 Task: Create in the project BuildTech in Backlog an issue 'Develop a new tool for automated testing of web application accessibility and compliance with web standards', assign it to team member softage.3@softage.net and change the status to IN PROGRESS. Create in the project BuildTech in Backlog an issue 'Upgrade the content delivery and caching mechanisms of a web application to improve content delivery speed and reliability', assign it to team member softage.4@softage.net and change the status to IN PROGRESS
Action: Mouse moved to (216, 56)
Screenshot: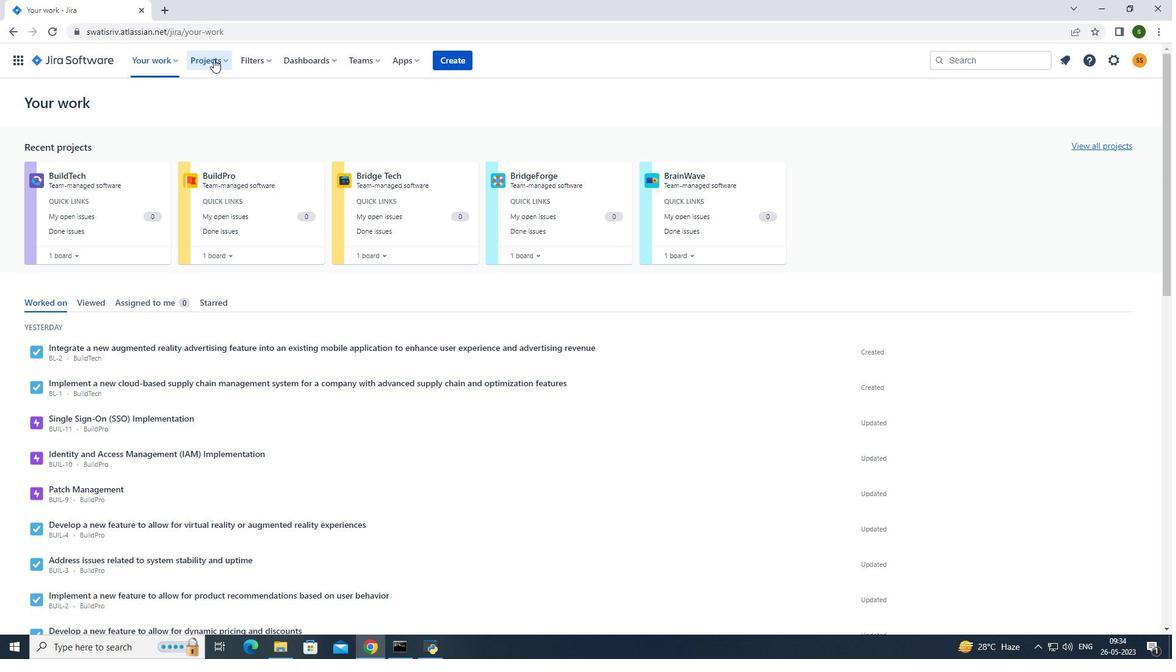 
Action: Mouse pressed left at (216, 56)
Screenshot: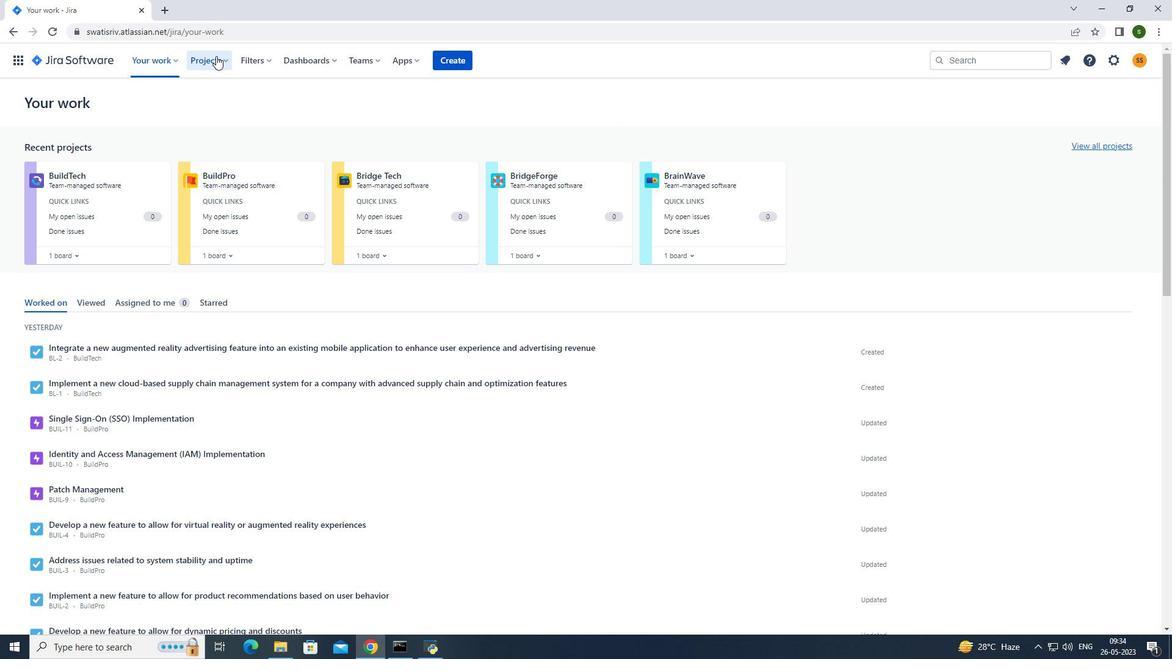 
Action: Mouse moved to (265, 116)
Screenshot: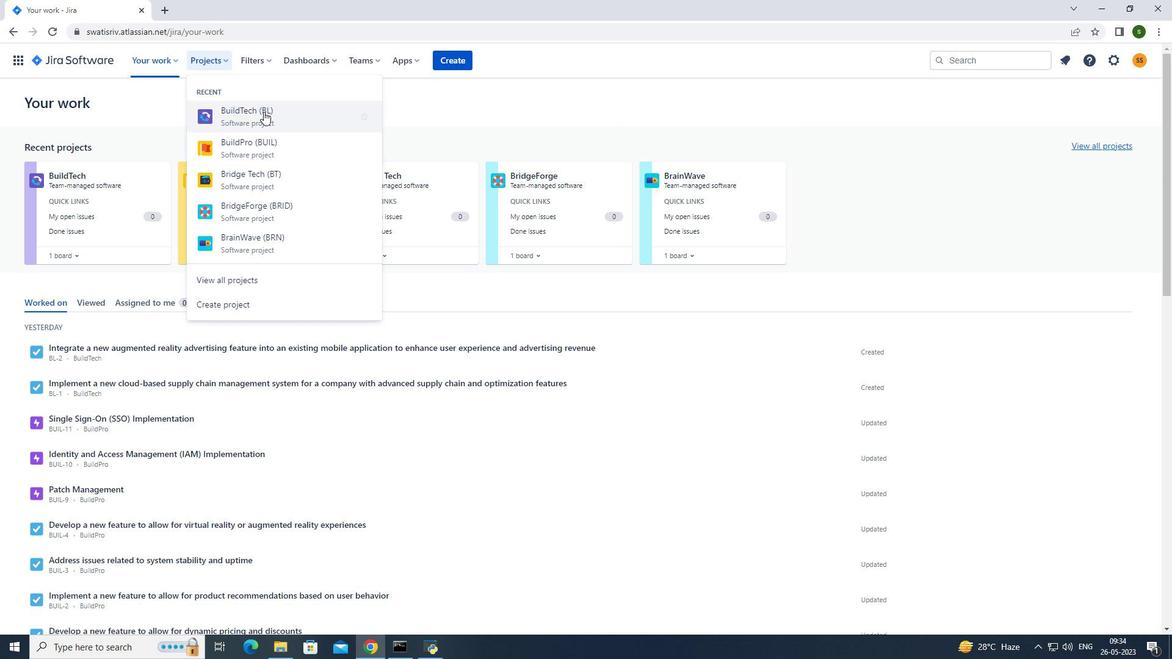 
Action: Mouse pressed left at (265, 116)
Screenshot: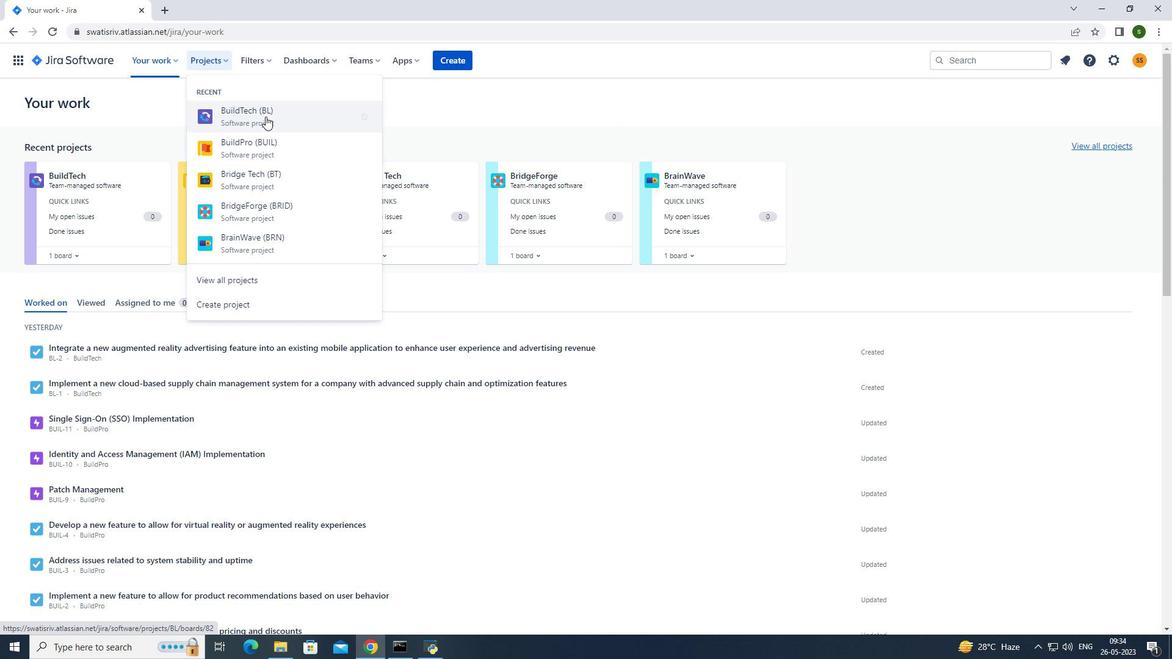 
Action: Mouse moved to (100, 189)
Screenshot: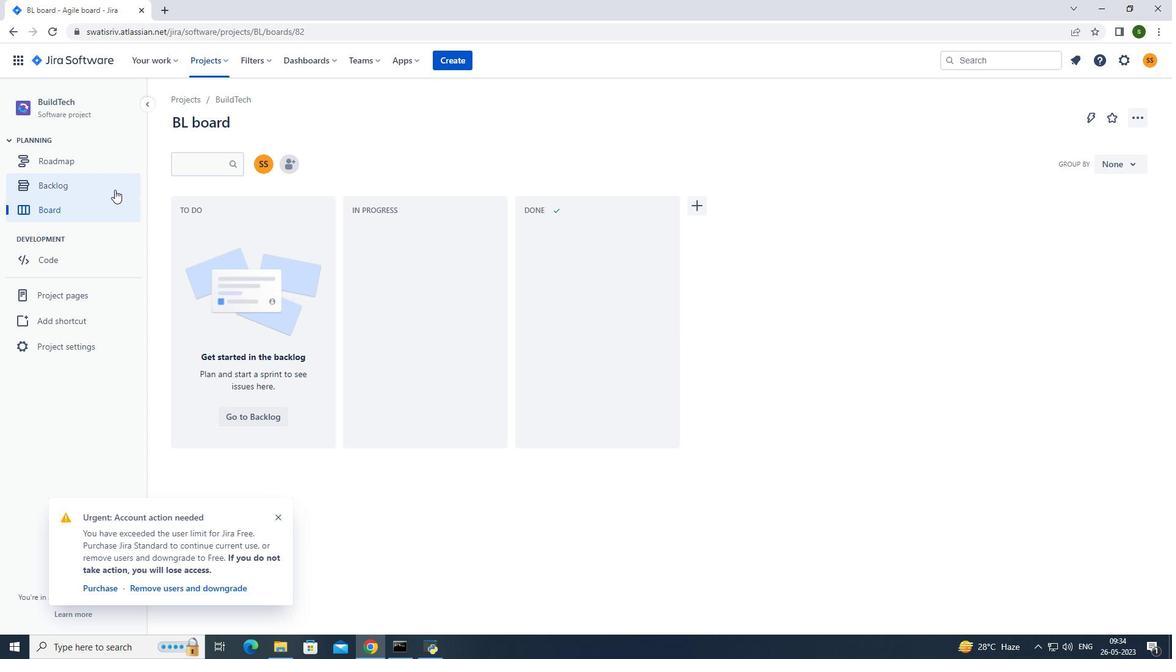 
Action: Mouse pressed left at (100, 189)
Screenshot: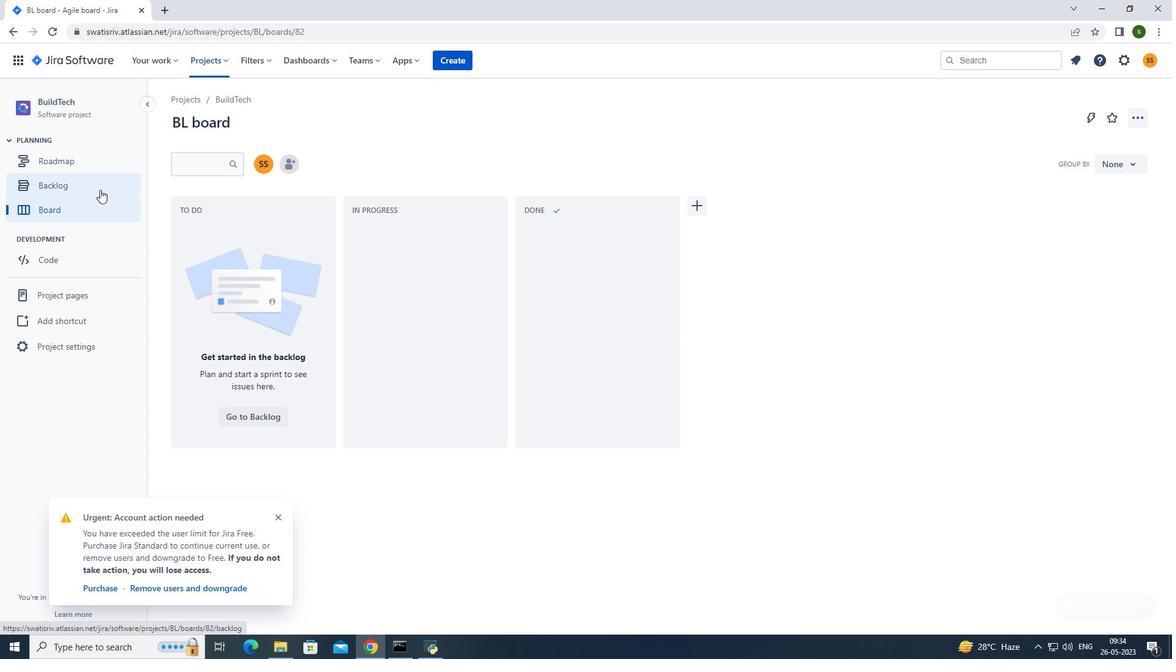 
Action: Mouse moved to (279, 516)
Screenshot: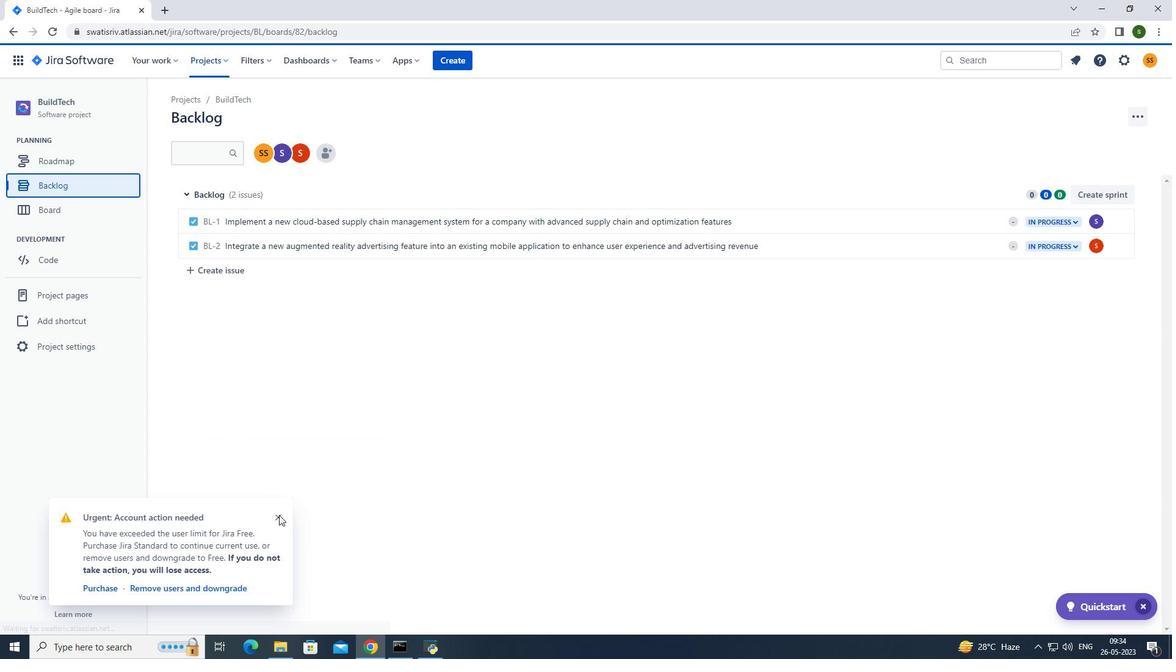 
Action: Mouse pressed left at (279, 516)
Screenshot: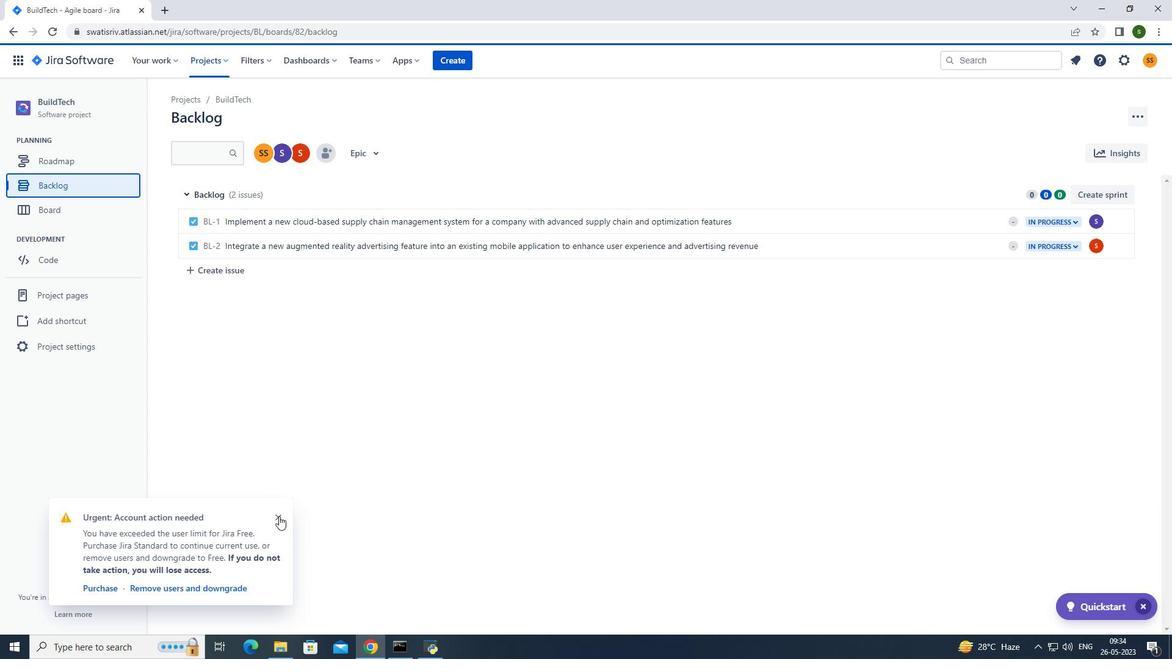
Action: Mouse moved to (235, 273)
Screenshot: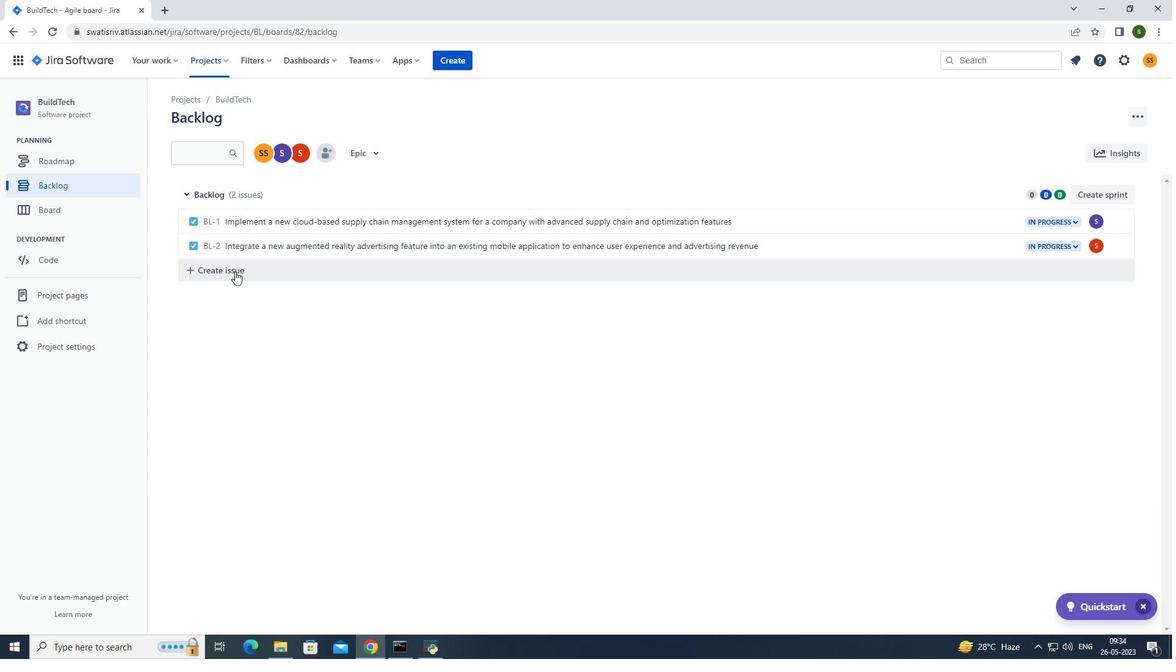 
Action: Mouse pressed left at (235, 273)
Screenshot: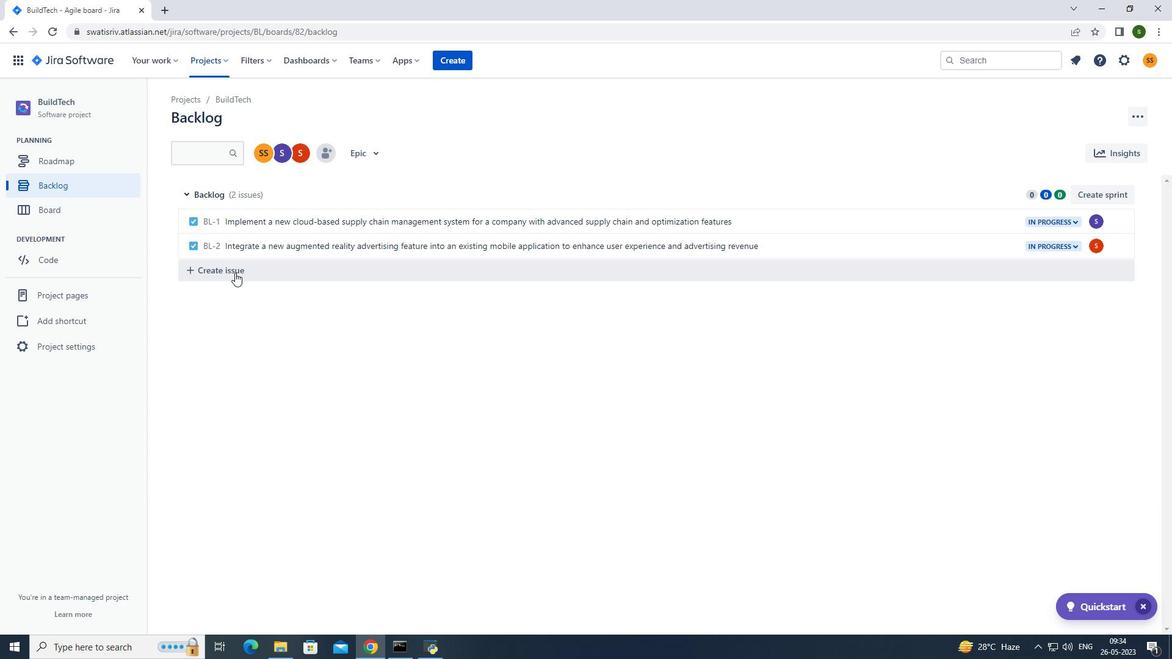 
Action: Mouse moved to (258, 268)
Screenshot: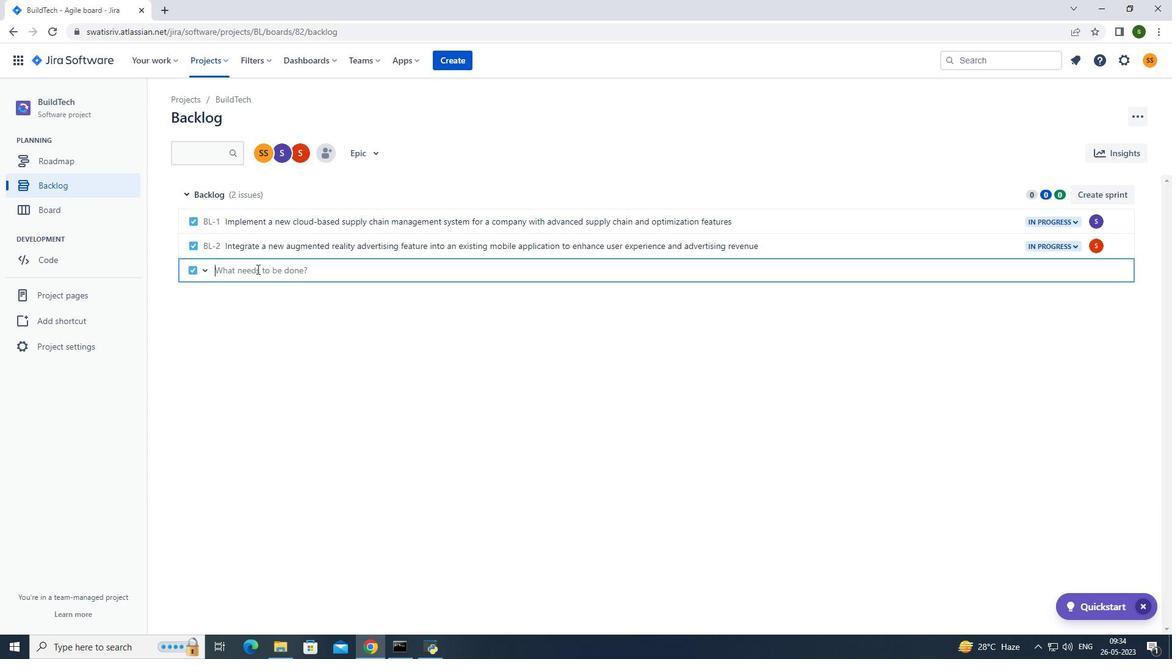 
Action: Key pressed <Key.caps_lock>D<Key.caps_lock>evelop<Key.space>a<Key.space>new<Key.space>tool<Key.space>foor<Key.backspace><Key.backspace>r<Key.space>automated<Key.space>testing<Key.space>of<Key.space>web<Key.space>application<Key.space>accessibility<Key.space>and<Key.space>compliance<Key.space>with<Key.space>web<Key.space>standards<Key.enter>
Screenshot: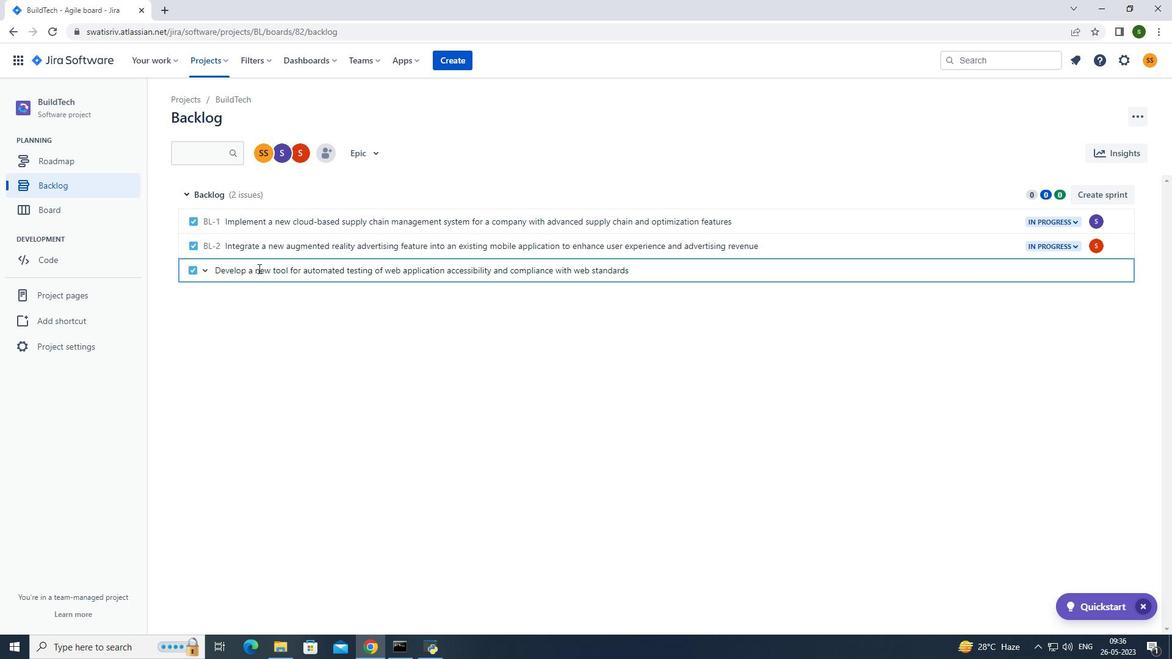 
Action: Mouse moved to (1097, 269)
Screenshot: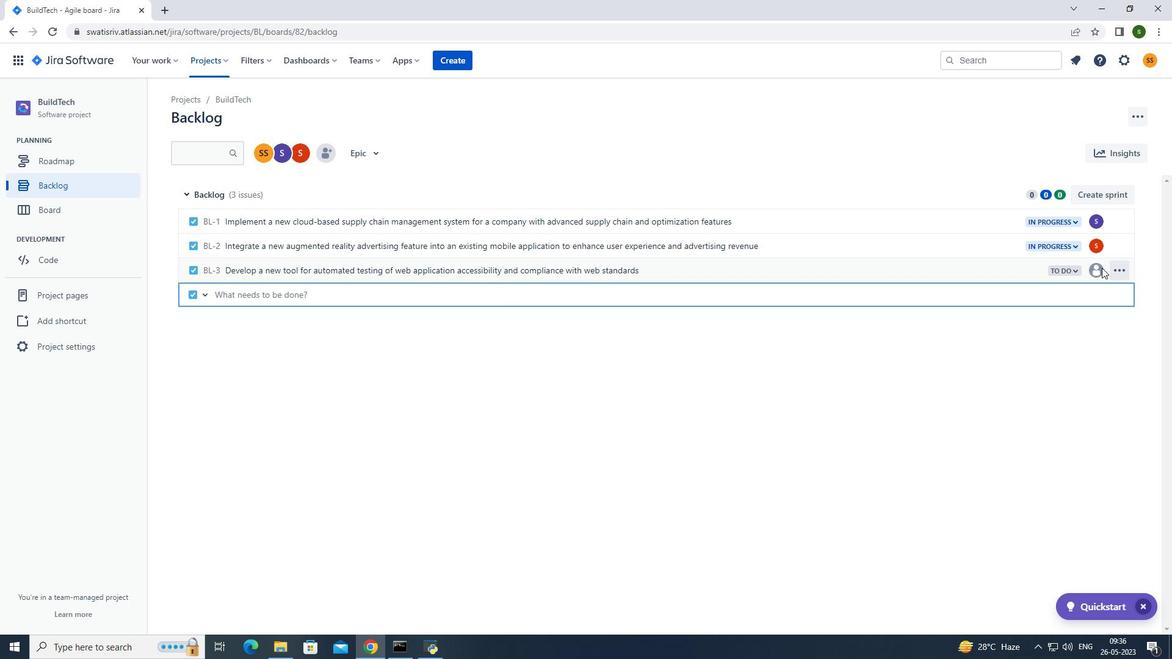 
Action: Mouse pressed left at (1097, 269)
Screenshot: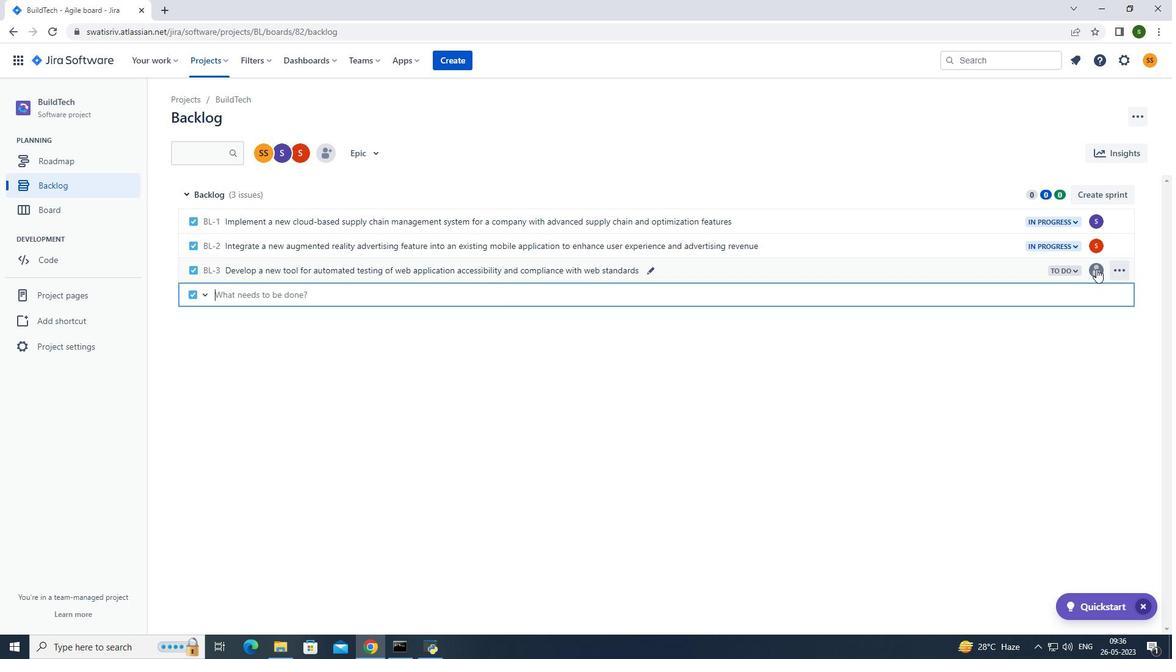 
Action: Mouse moved to (1026, 296)
Screenshot: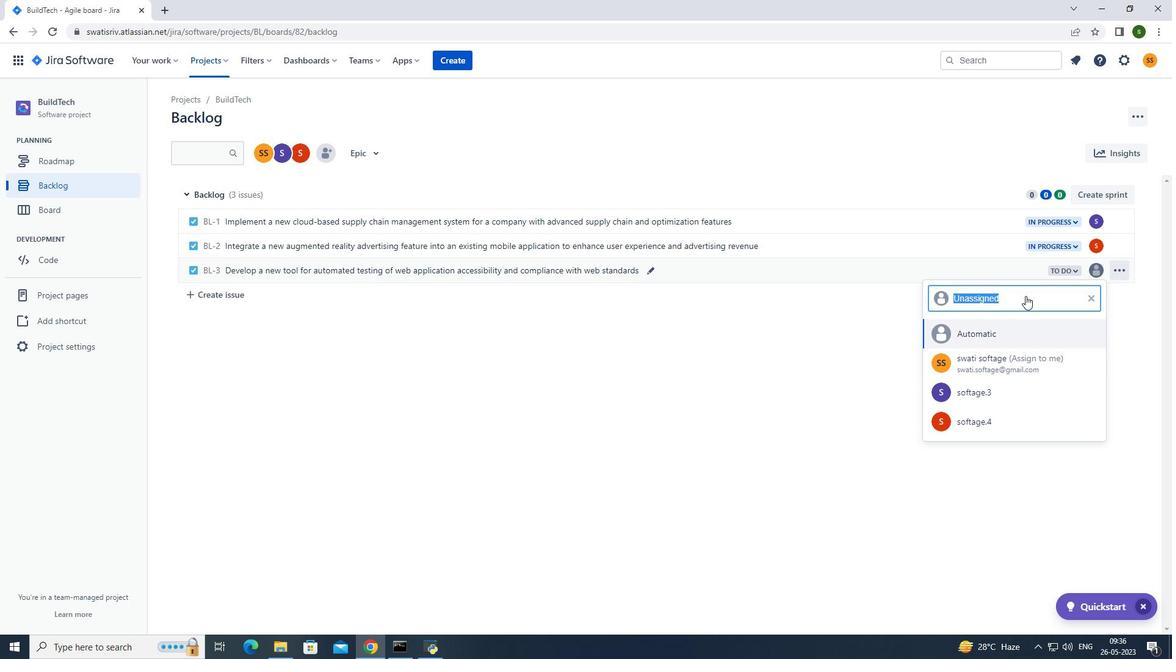 
Action: Key pressed softage.3<Key.shift>@softage.net
Screenshot: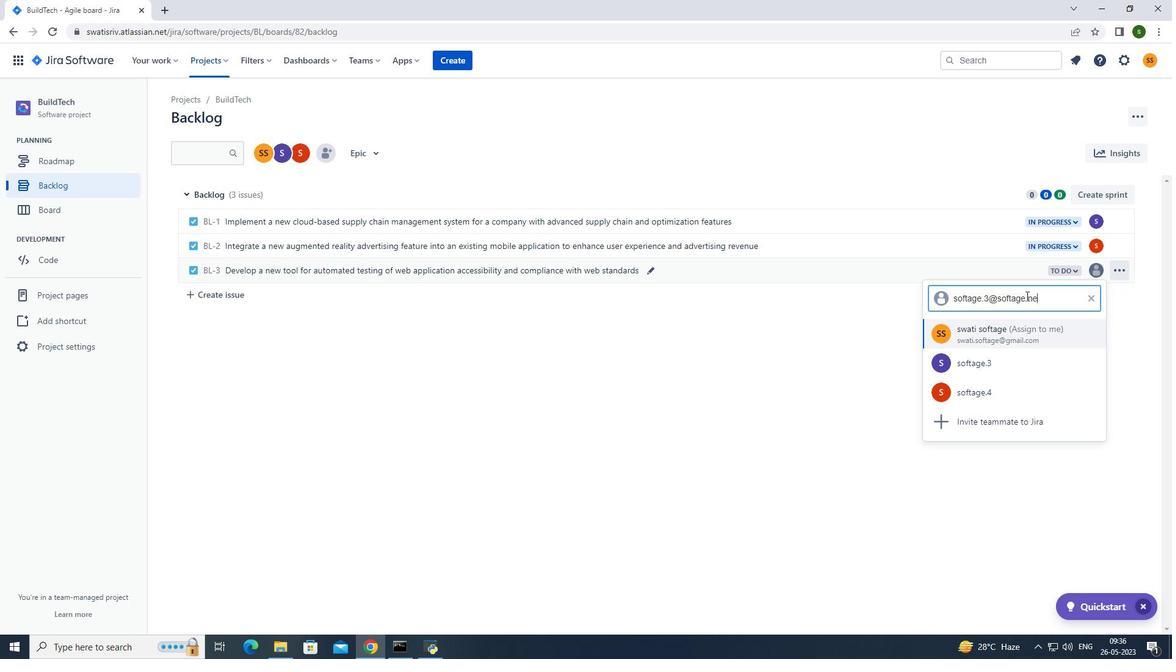 
Action: Mouse moved to (1023, 328)
Screenshot: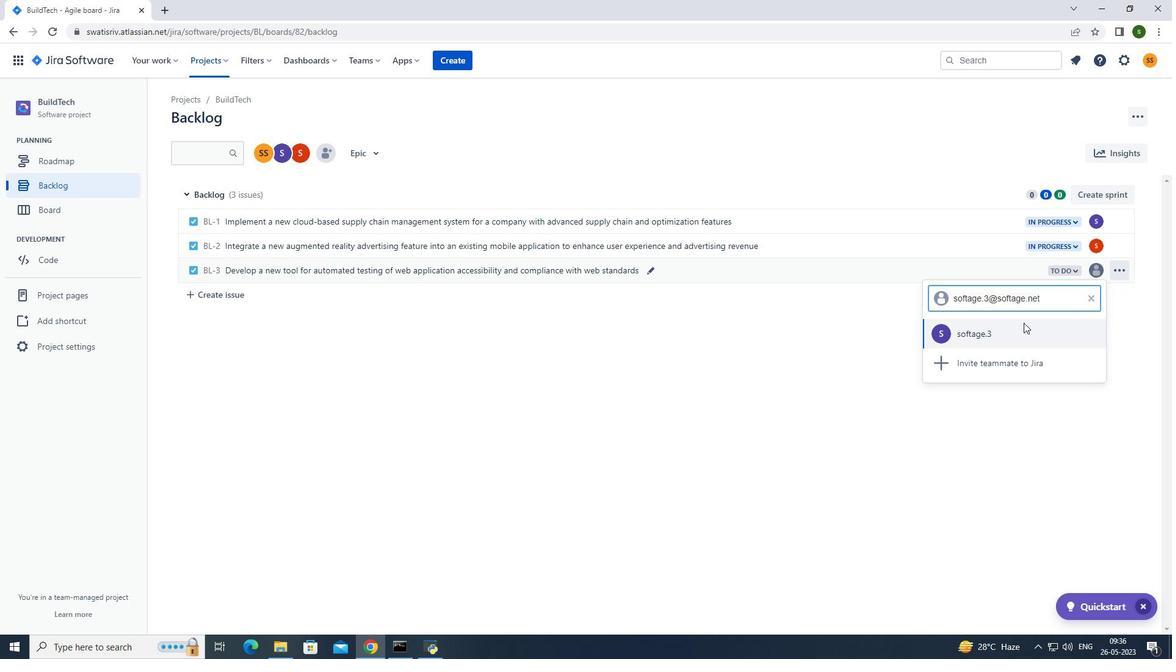 
Action: Mouse pressed left at (1023, 328)
Screenshot: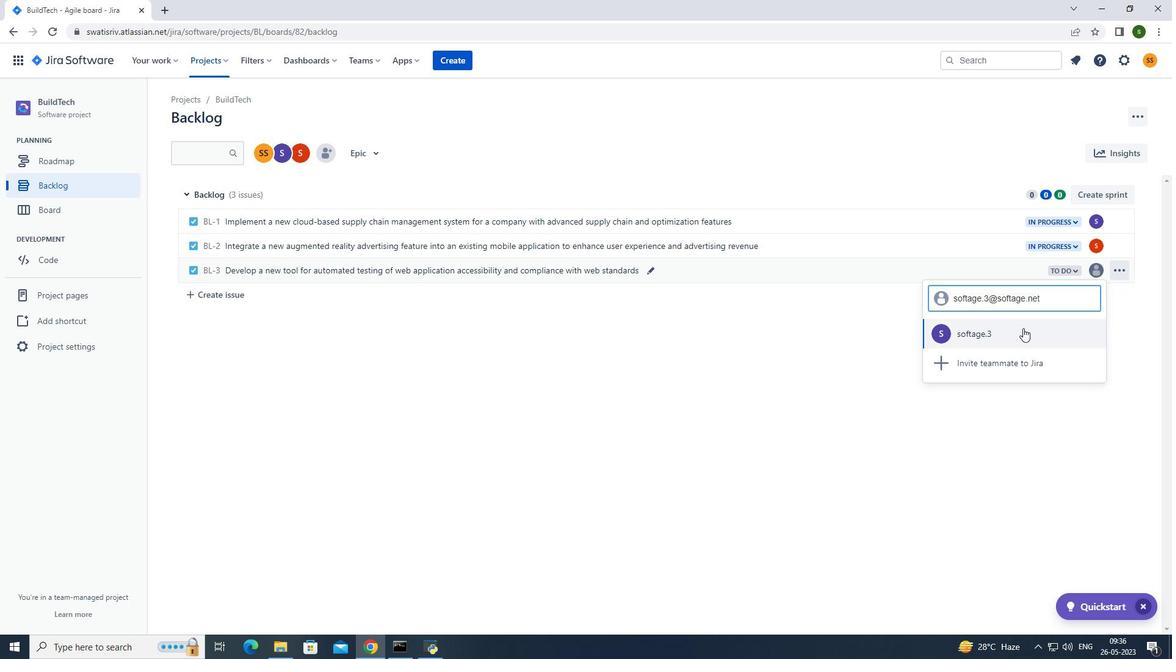 
Action: Mouse moved to (1069, 266)
Screenshot: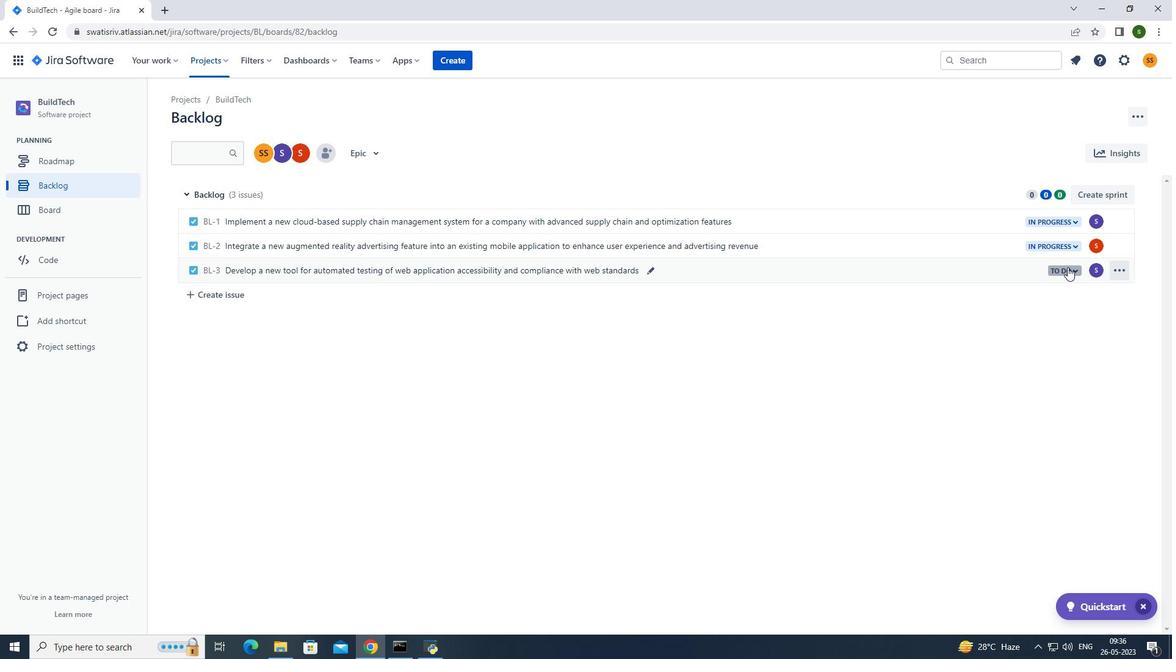 
Action: Mouse pressed left at (1069, 266)
Screenshot: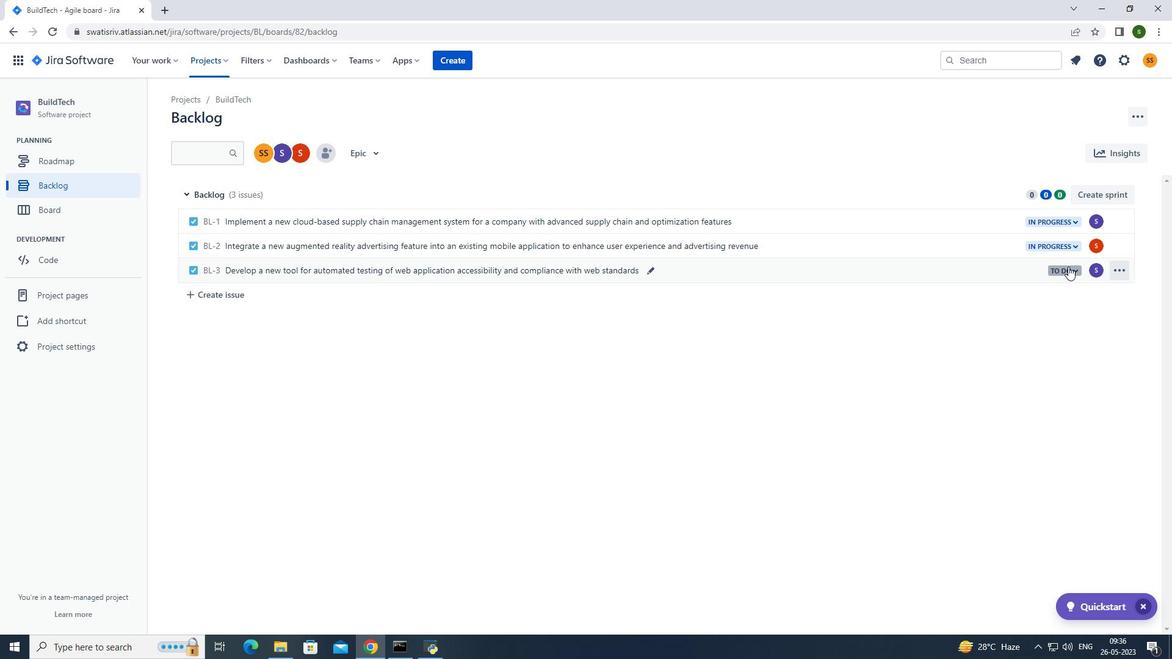 
Action: Mouse moved to (1016, 291)
Screenshot: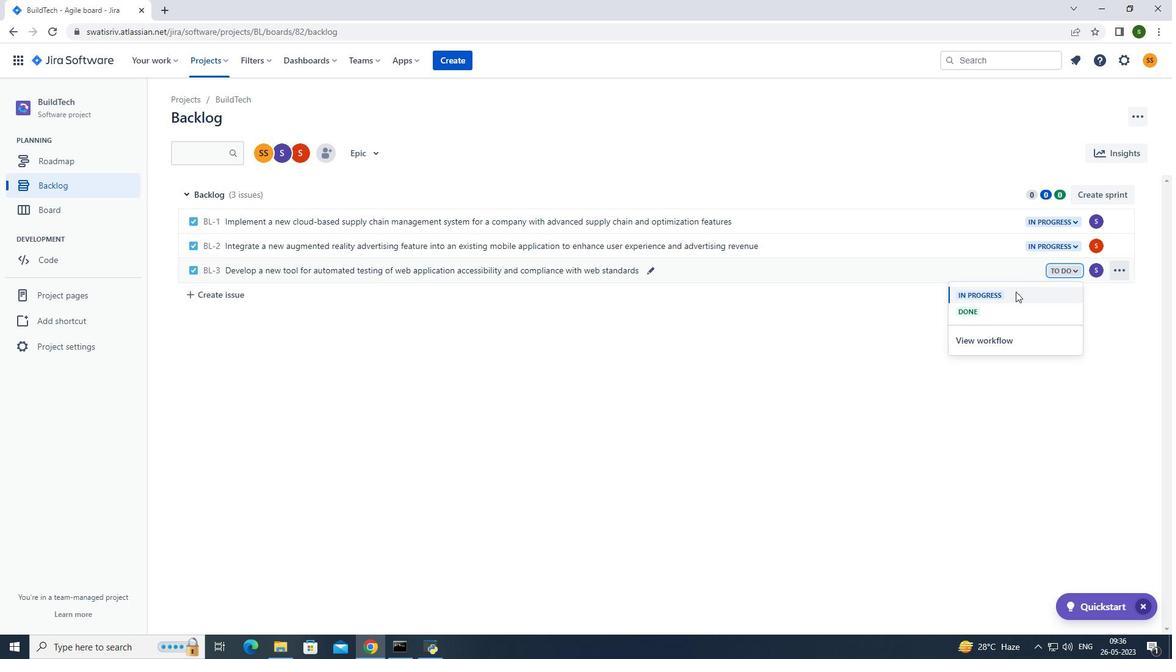 
Action: Mouse pressed left at (1016, 291)
Screenshot: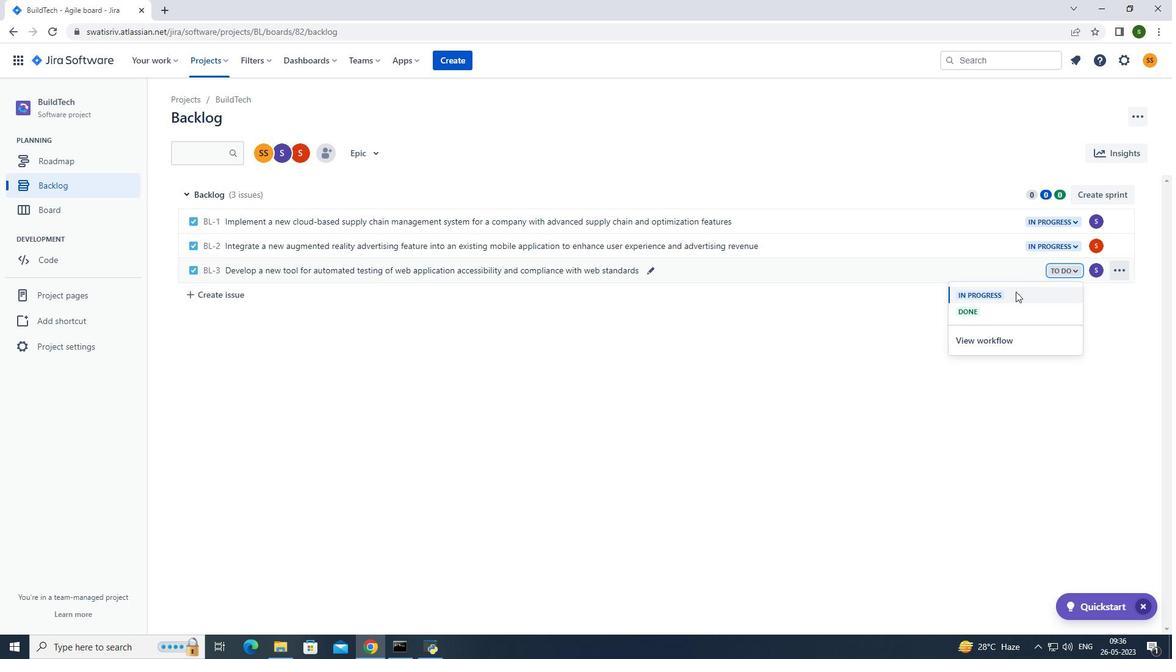 
Action: Mouse moved to (228, 62)
Screenshot: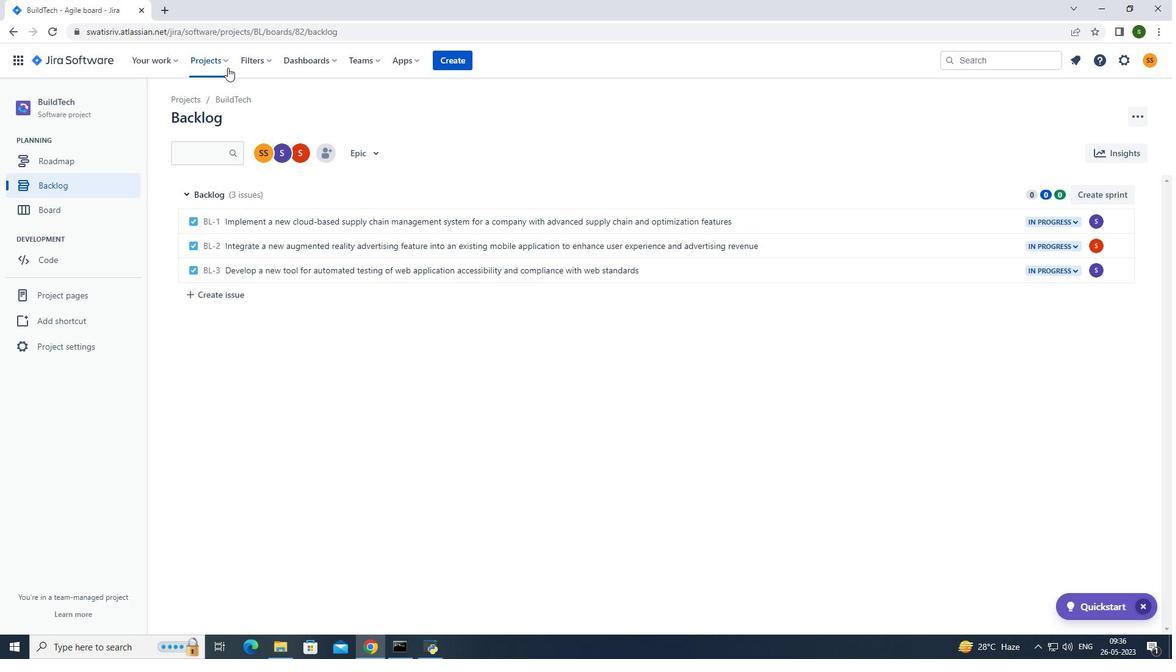 
Action: Mouse pressed left at (228, 62)
Screenshot: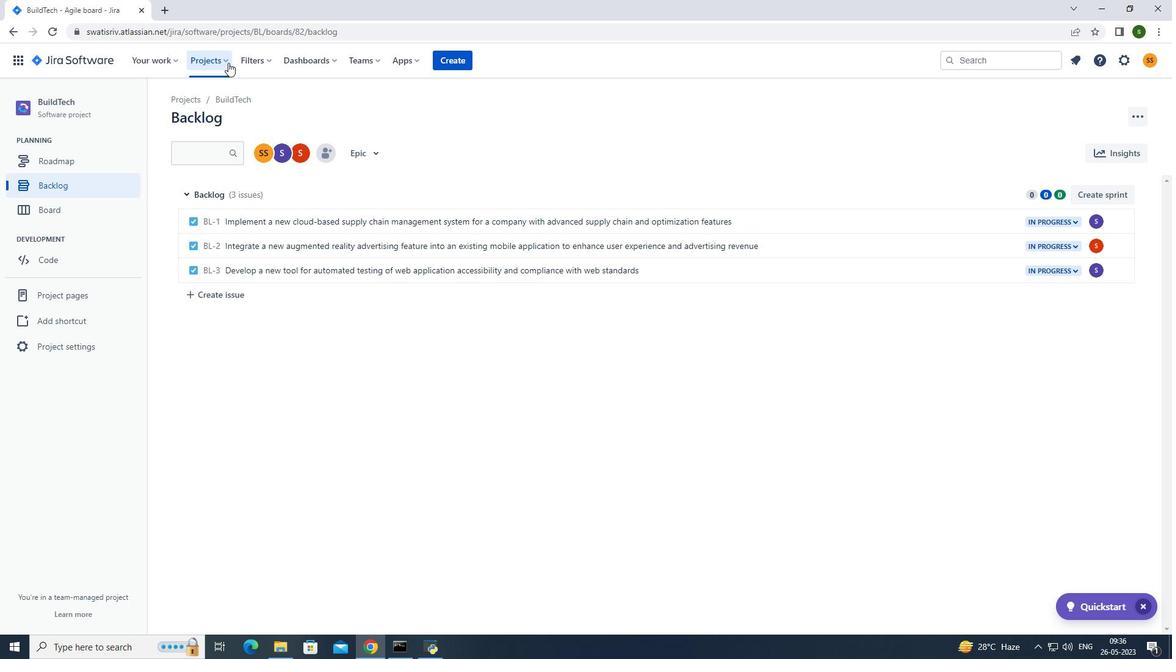 
Action: Mouse moved to (238, 119)
Screenshot: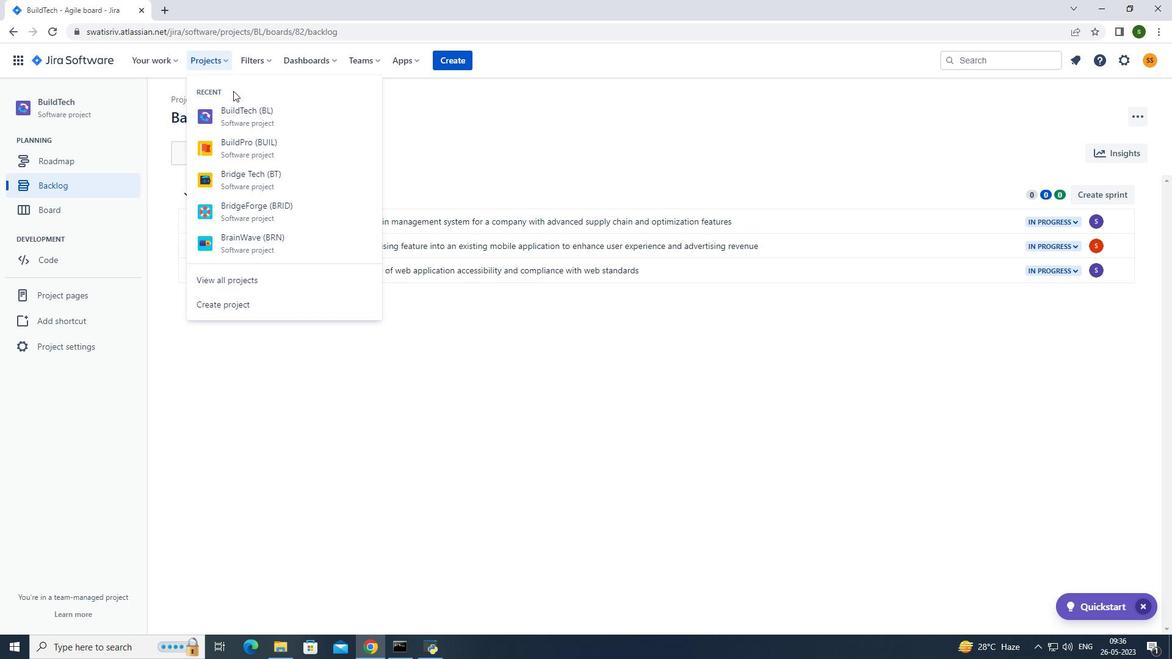 
Action: Mouse pressed left at (238, 119)
Screenshot: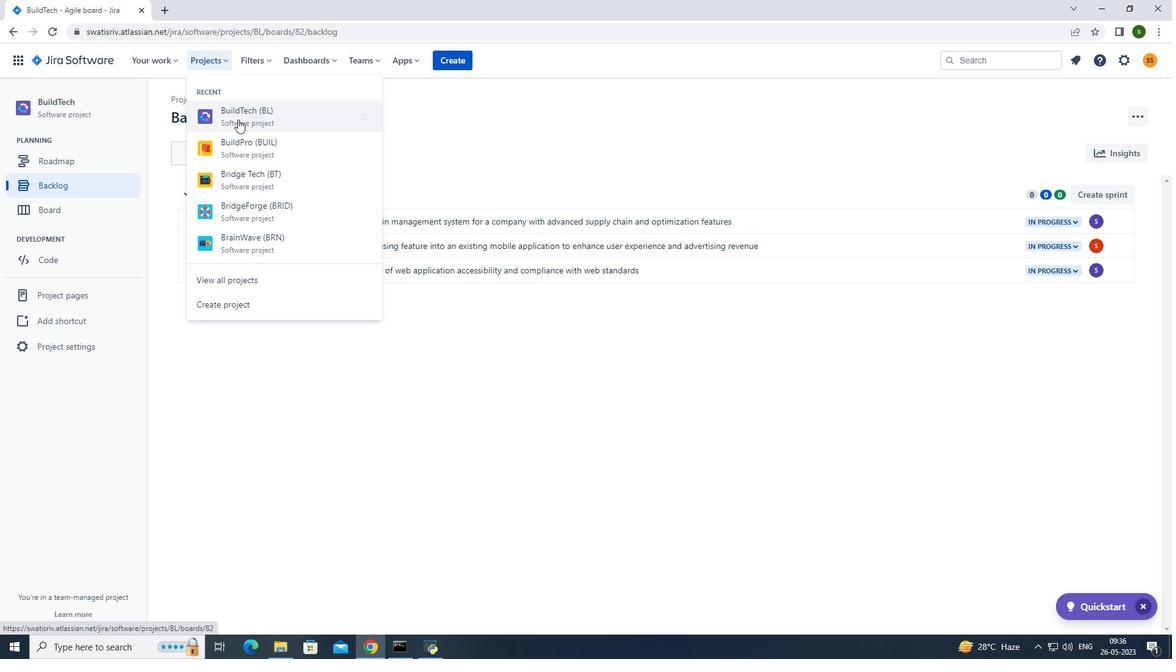 
Action: Mouse moved to (81, 181)
Screenshot: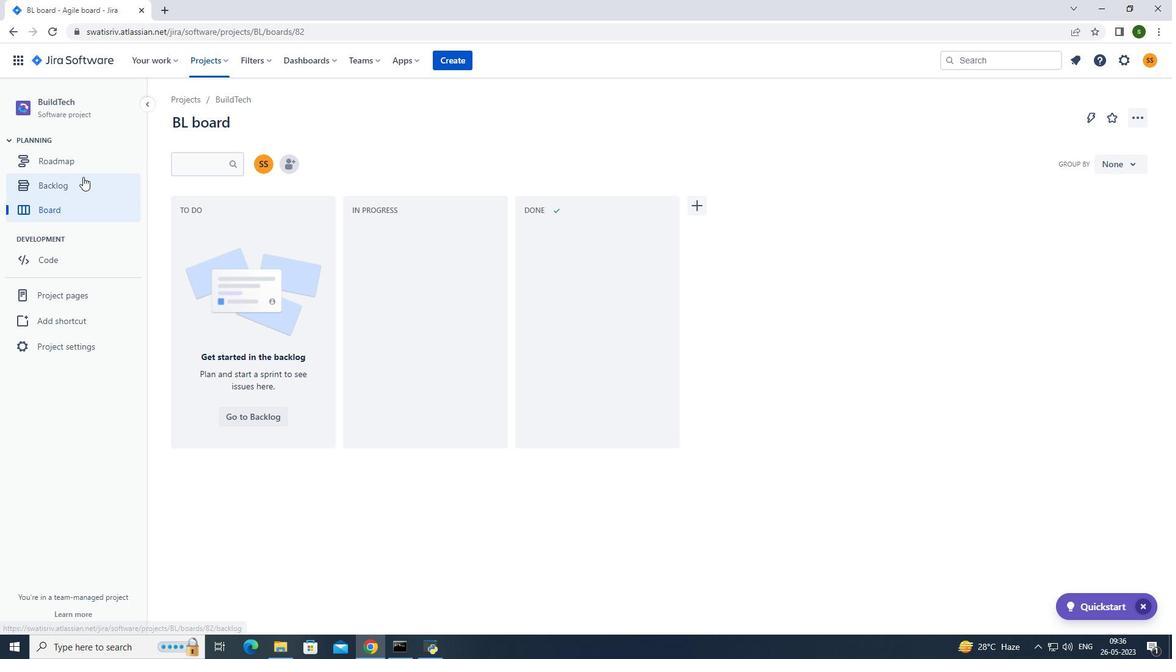 
Action: Mouse pressed left at (81, 181)
Screenshot: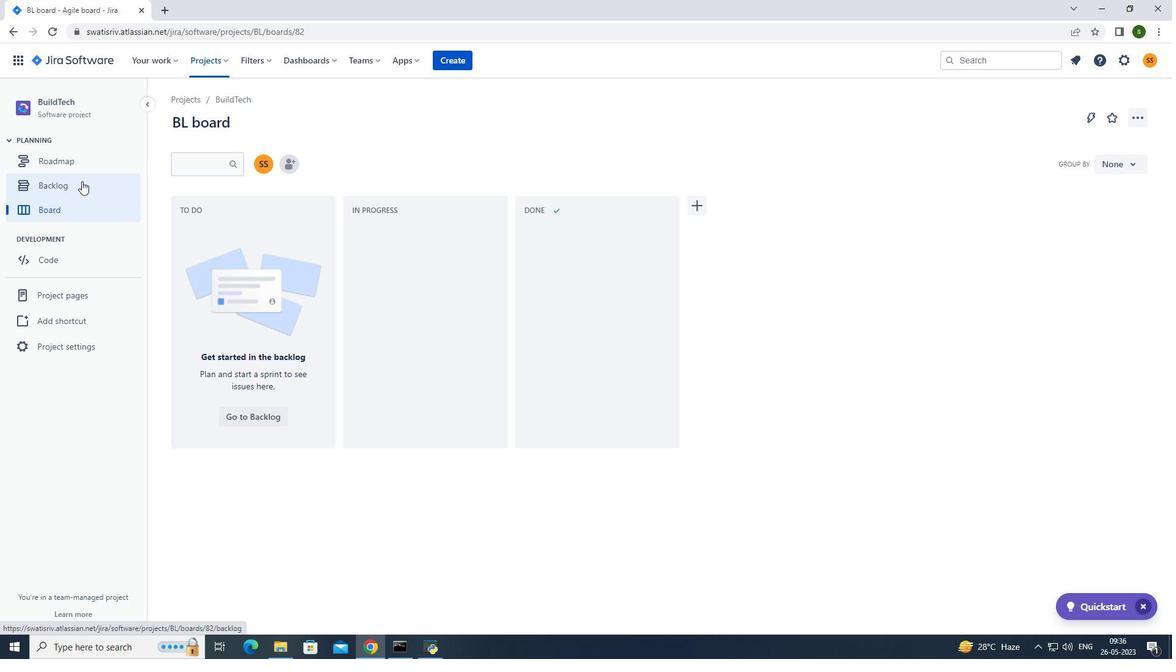 
Action: Mouse moved to (235, 299)
Screenshot: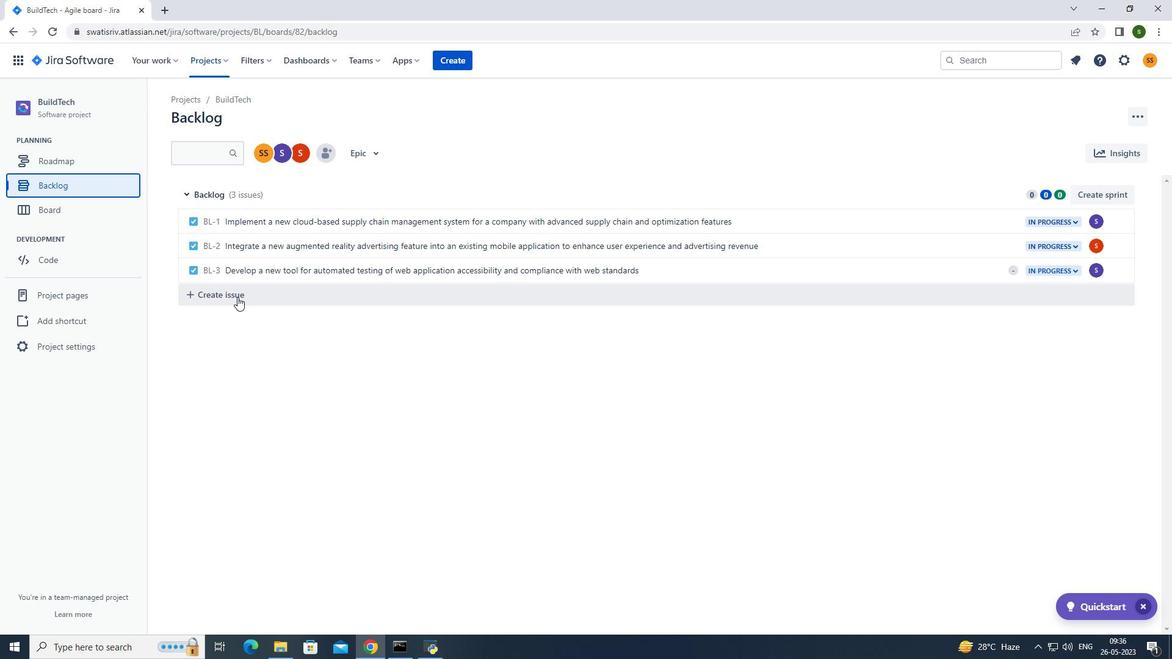 
Action: Mouse pressed left at (235, 299)
Screenshot: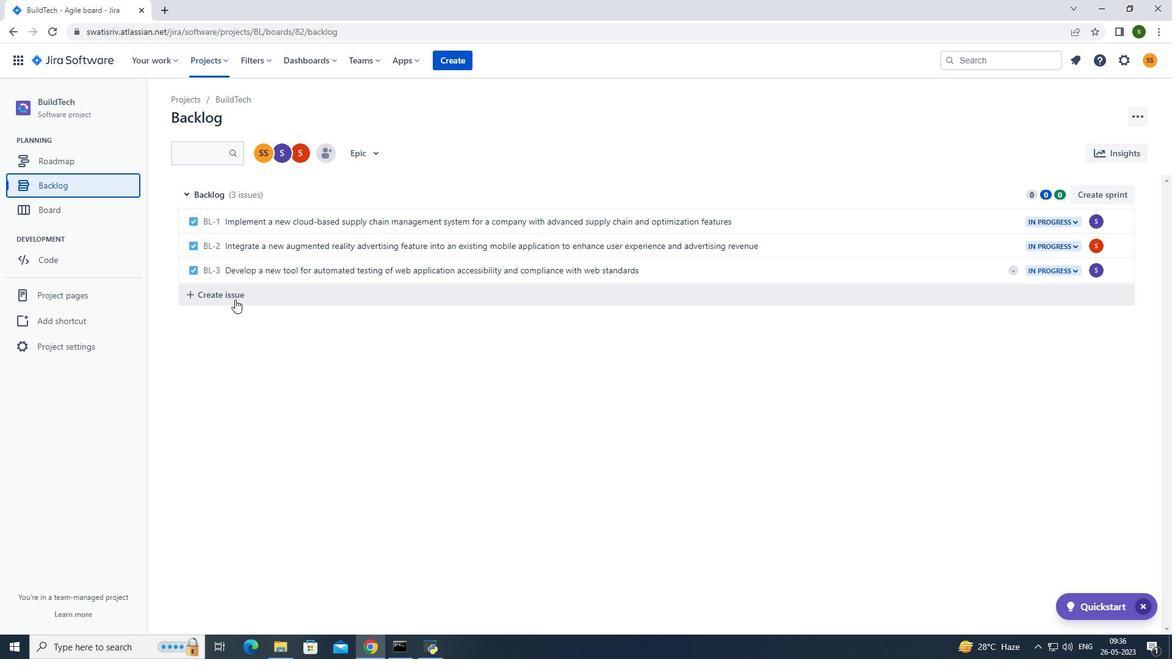 
Action: Mouse moved to (258, 295)
Screenshot: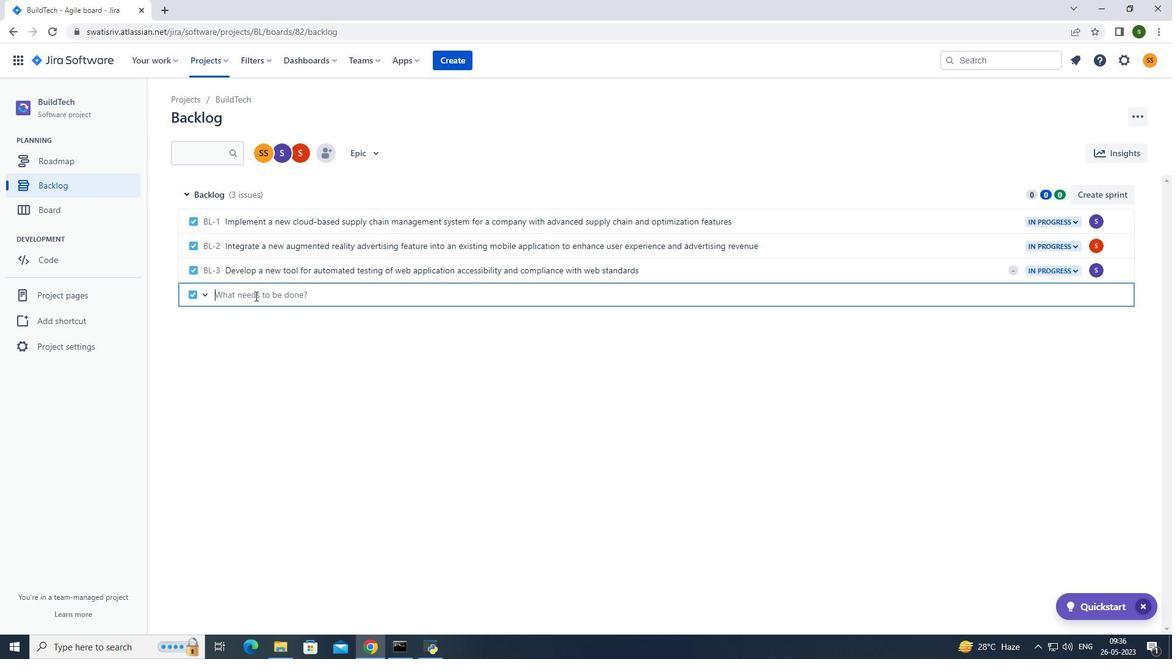 
Action: Key pressed <Key.caps_lock>U<Key.caps_lock>o<Key.backspace>pgrade<Key.space>the<Key.space>conteen<Key.backspace><Key.backspace>nt<Key.space>delivery<Key.space>and<Key.space>coaching<Key.space>m
Screenshot: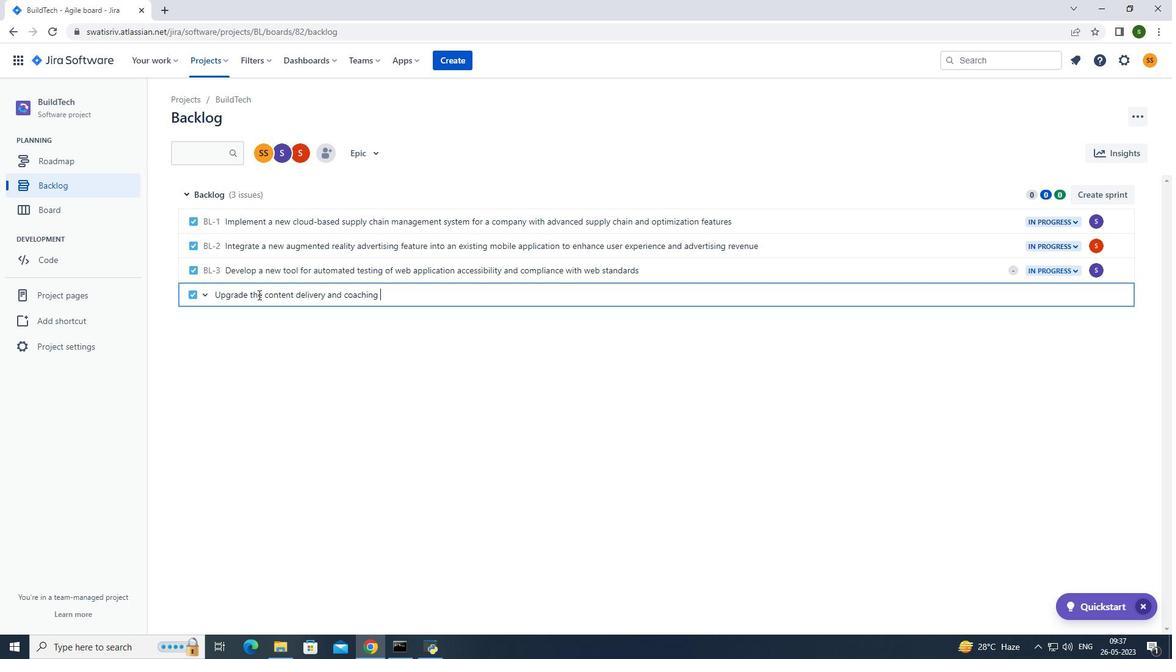 
Action: Mouse moved to (352, 297)
Screenshot: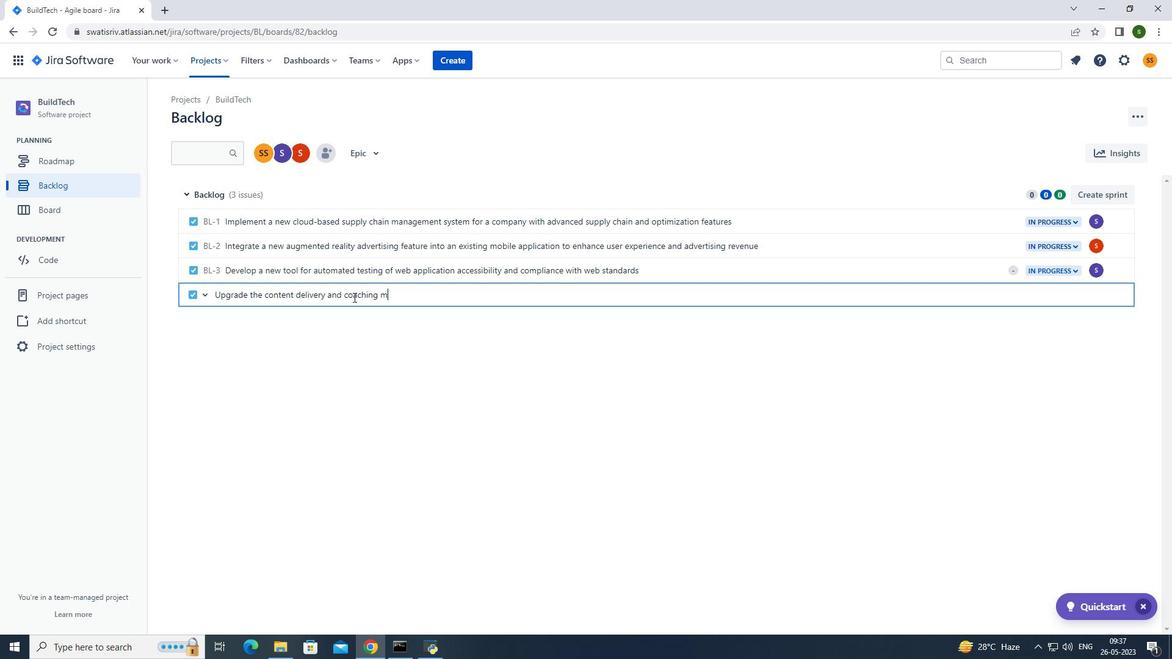 
Action: Mouse pressed left at (352, 297)
Screenshot: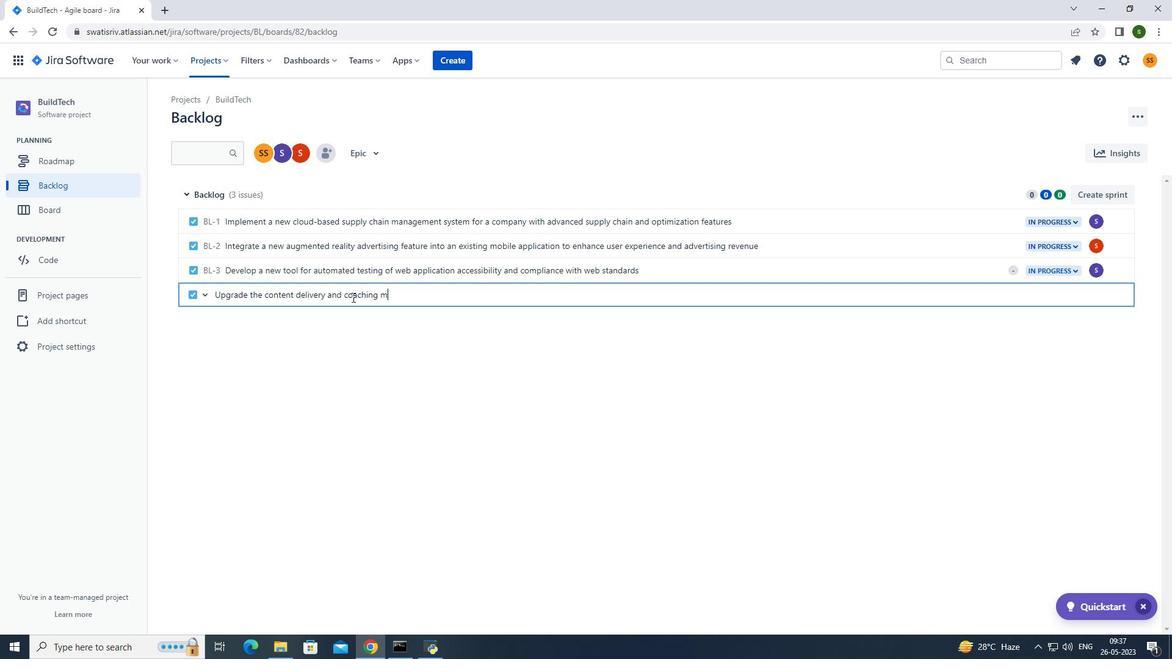 
Action: Key pressed <Key.backspace>
Screenshot: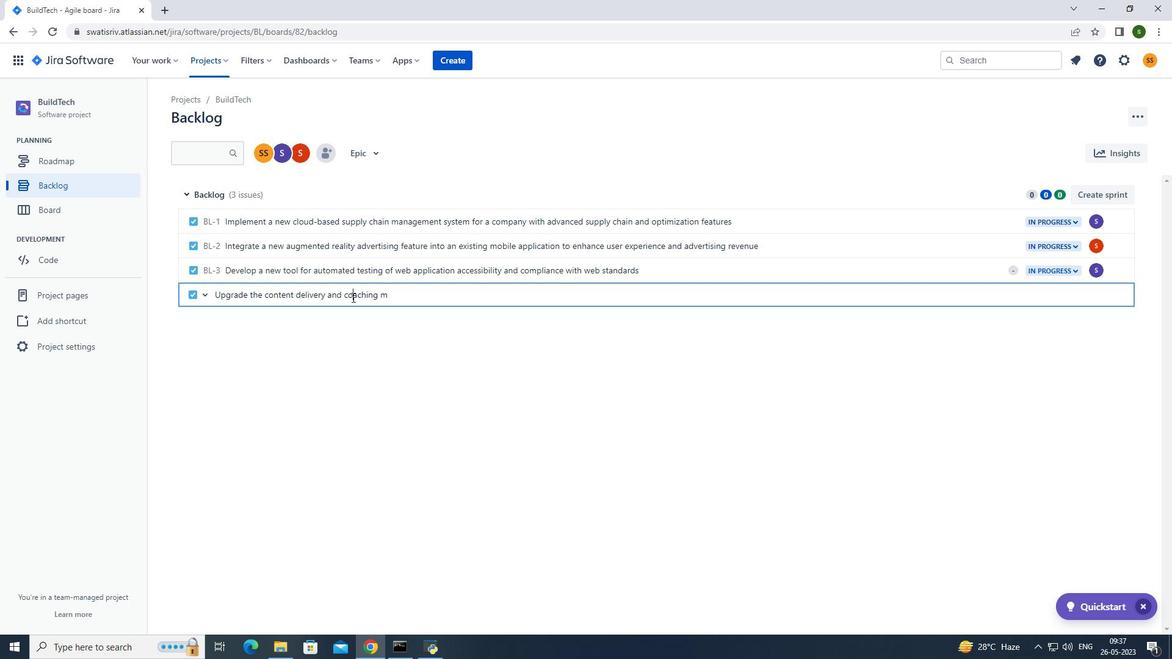 
Action: Mouse moved to (408, 292)
Screenshot: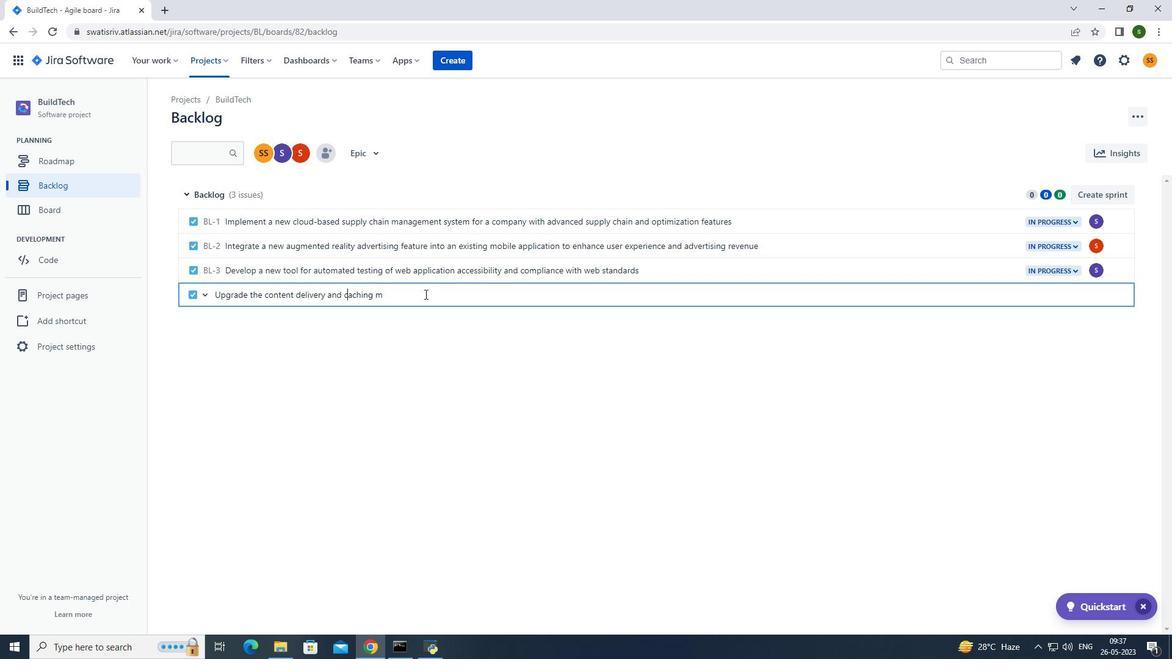 
Action: Mouse pressed left at (408, 292)
Screenshot: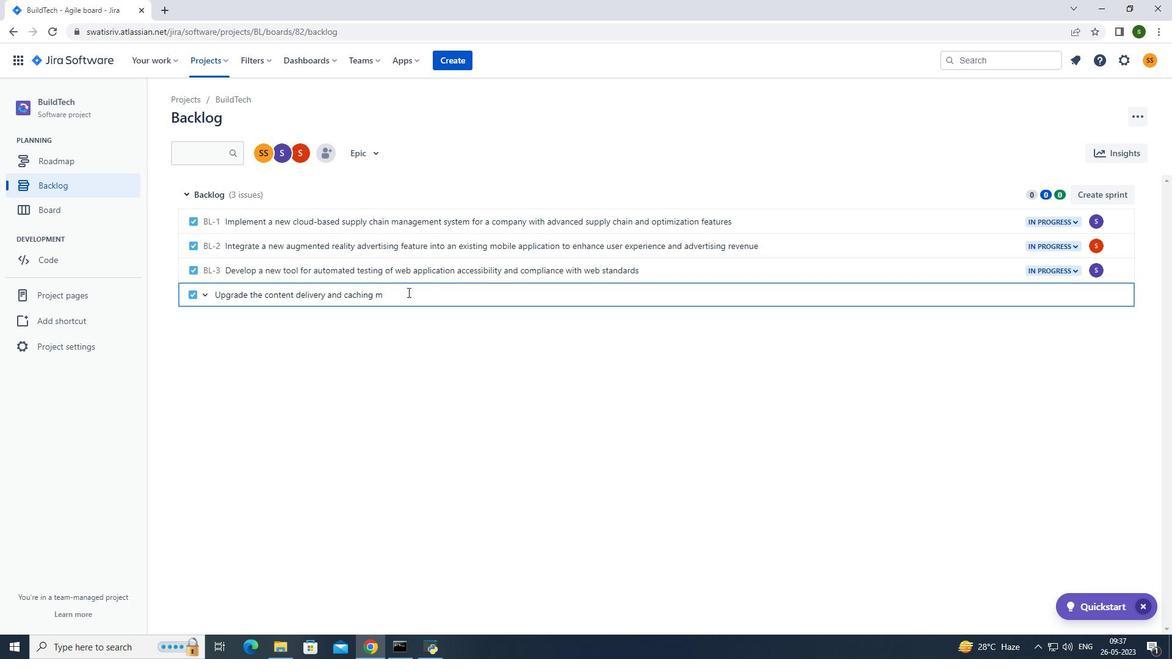
Action: Key pressed echanisms<Key.space>of<Key.space>a<Key.space>web<Key.space>application<Key.space>to<Key.space>improve<Key.space>content<Key.space>delivery<Key.space>speed<Key.space>and<Key.space>reliability<Key.enter>
Screenshot: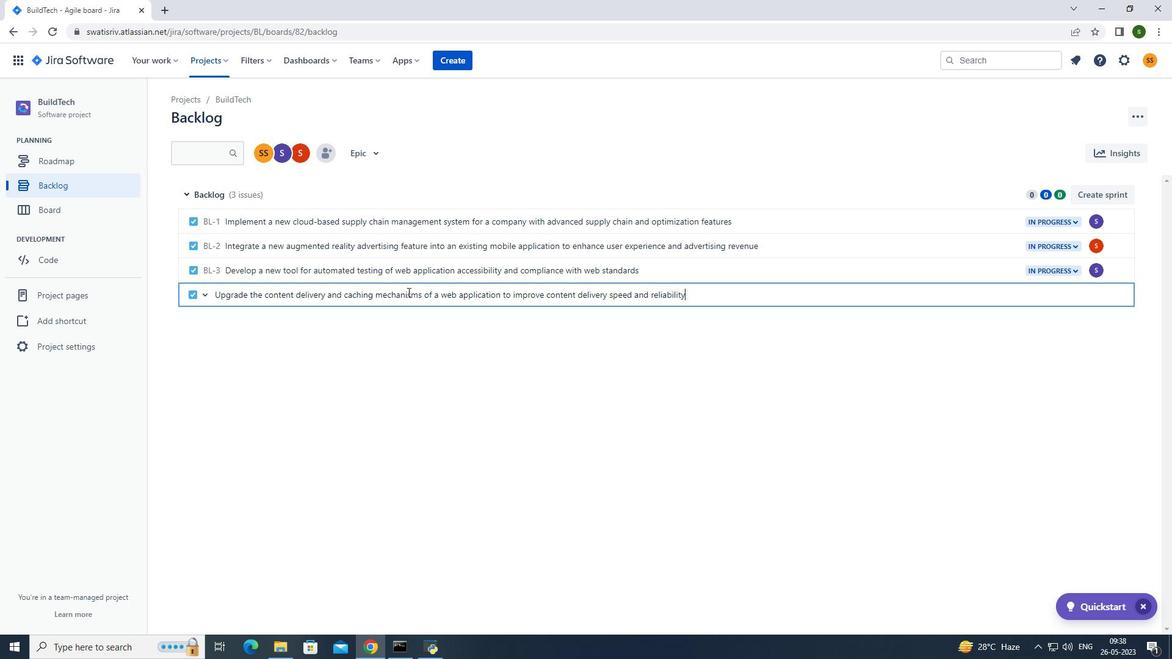 
Action: Mouse moved to (1098, 296)
Screenshot: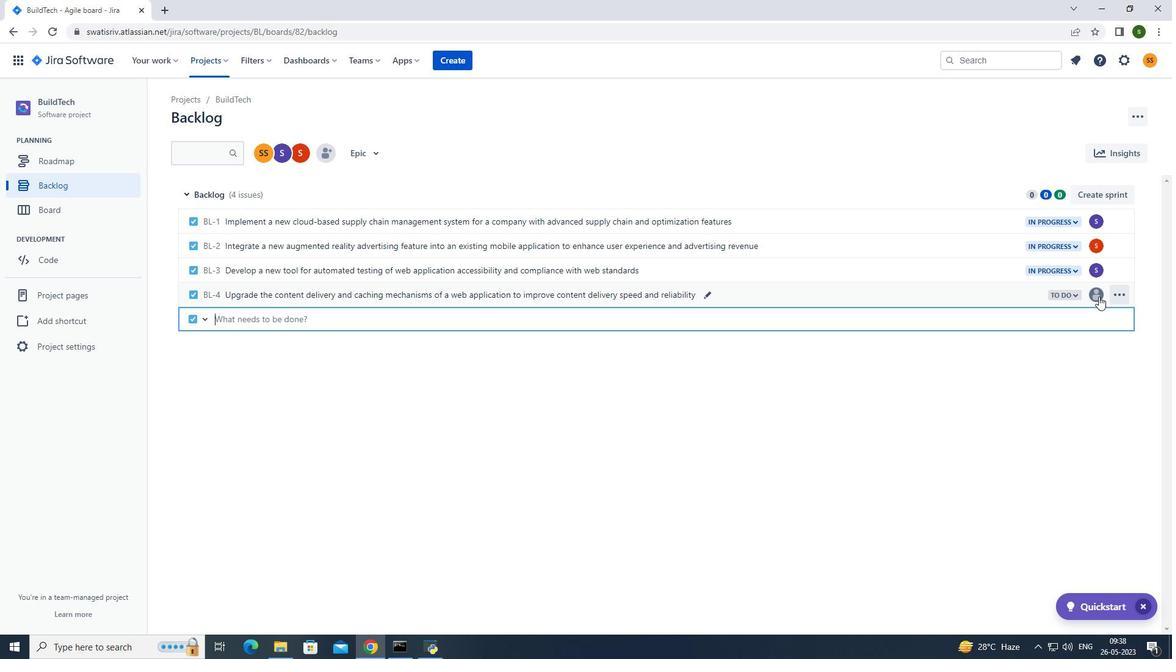 
Action: Mouse pressed left at (1098, 296)
Screenshot: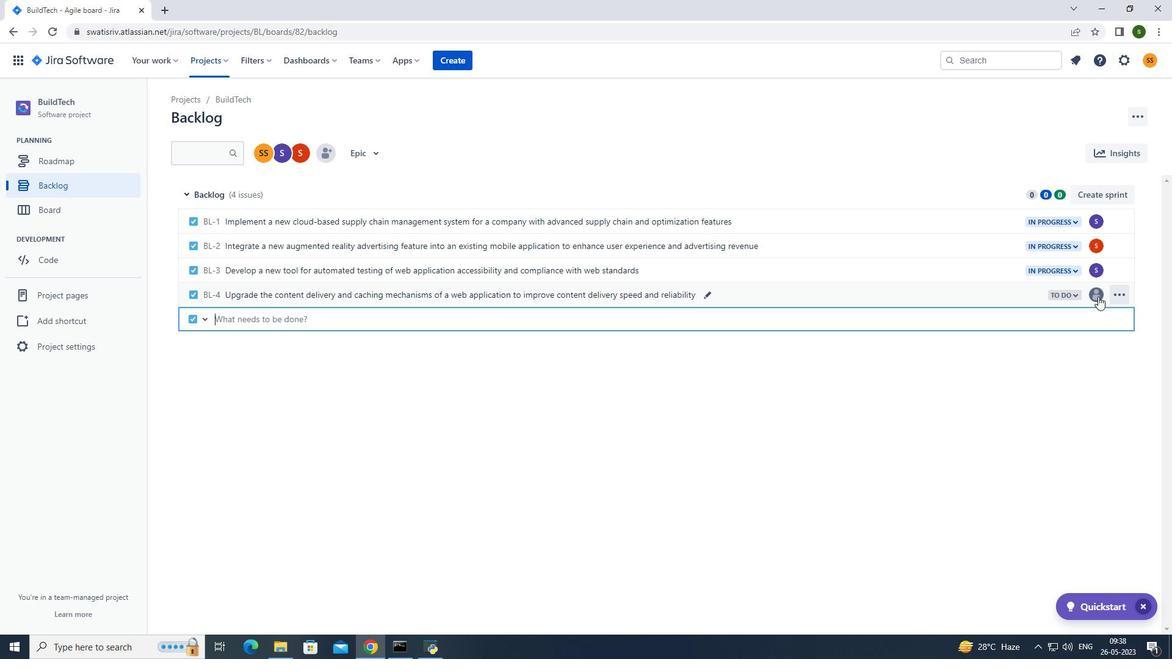 
Action: Mouse moved to (1052, 321)
Screenshot: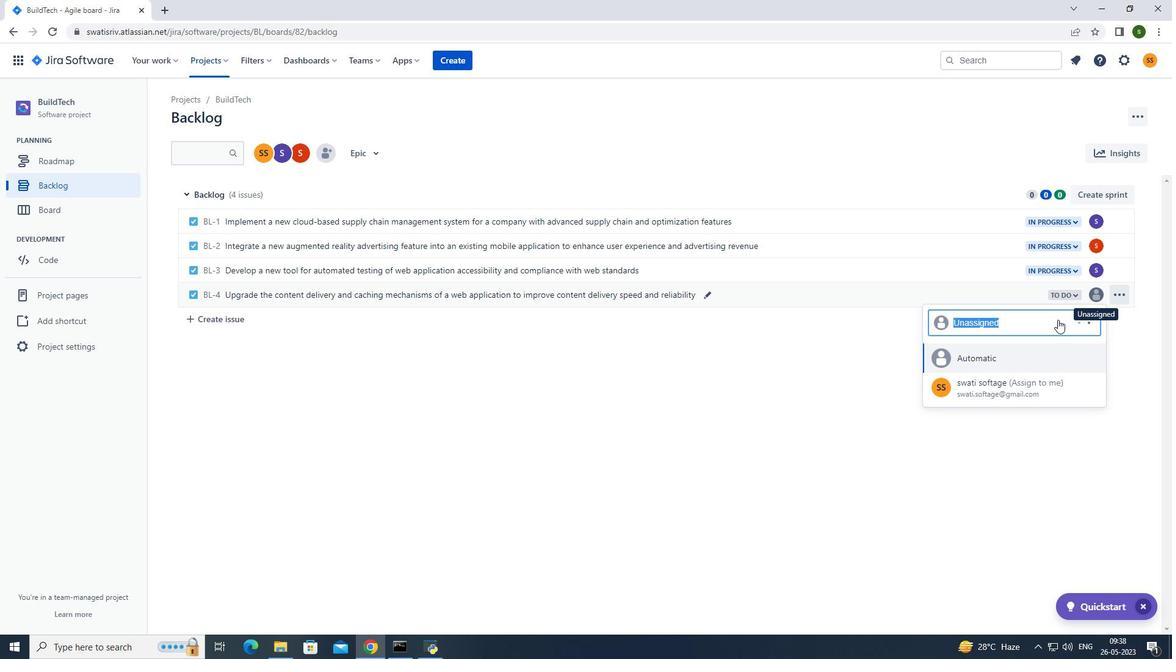 
Action: Key pressed softage.4<Key.shift>@softage.net
Screenshot: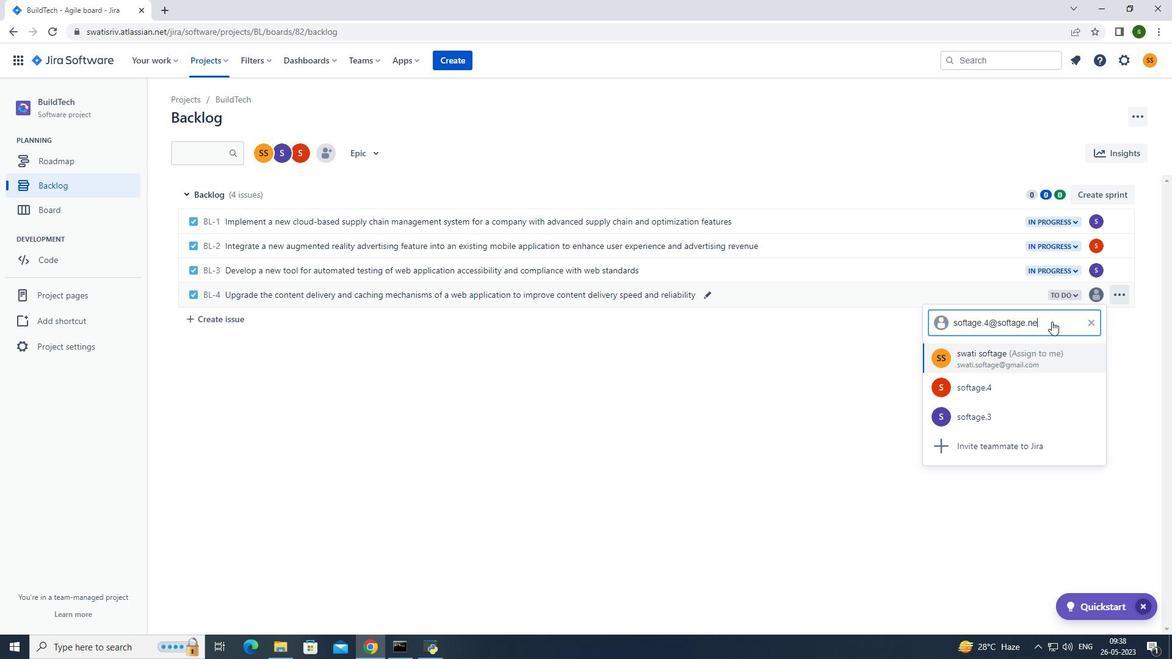 
Action: Mouse moved to (1014, 357)
Screenshot: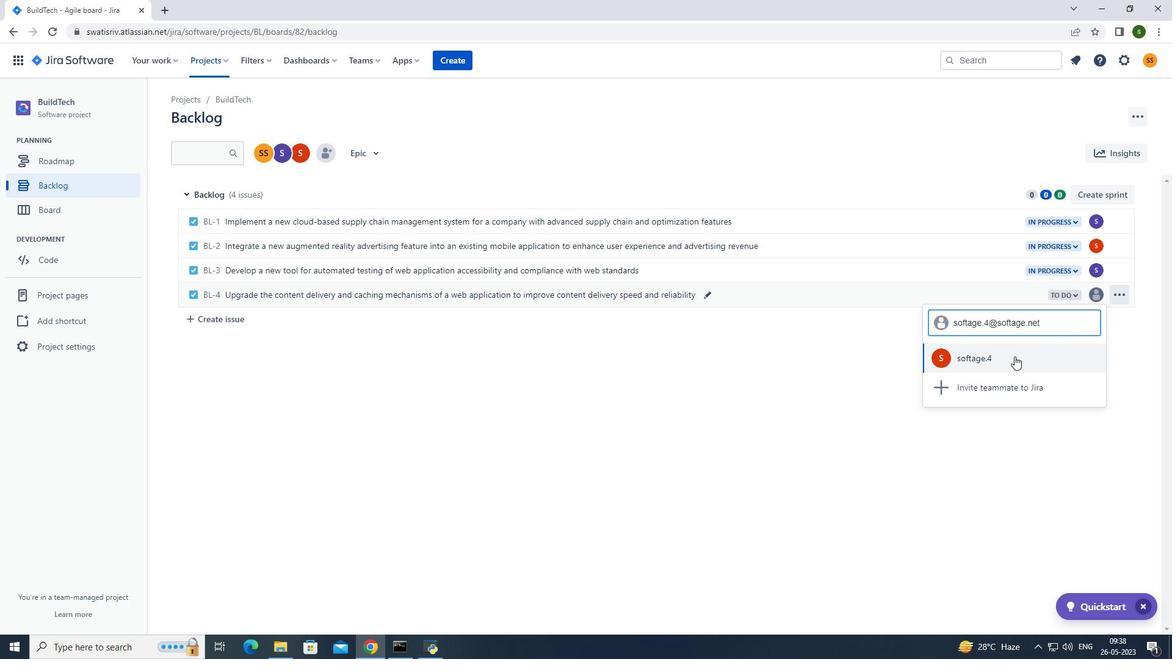 
Action: Mouse pressed left at (1014, 357)
Screenshot: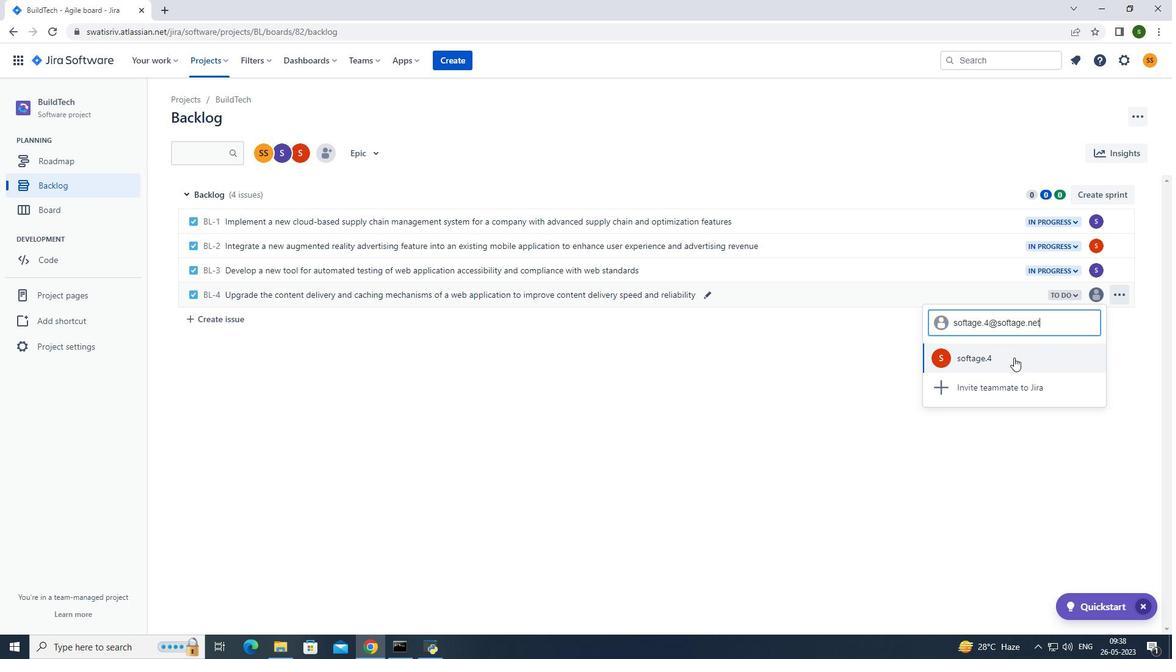 
Action: Mouse moved to (1060, 298)
Screenshot: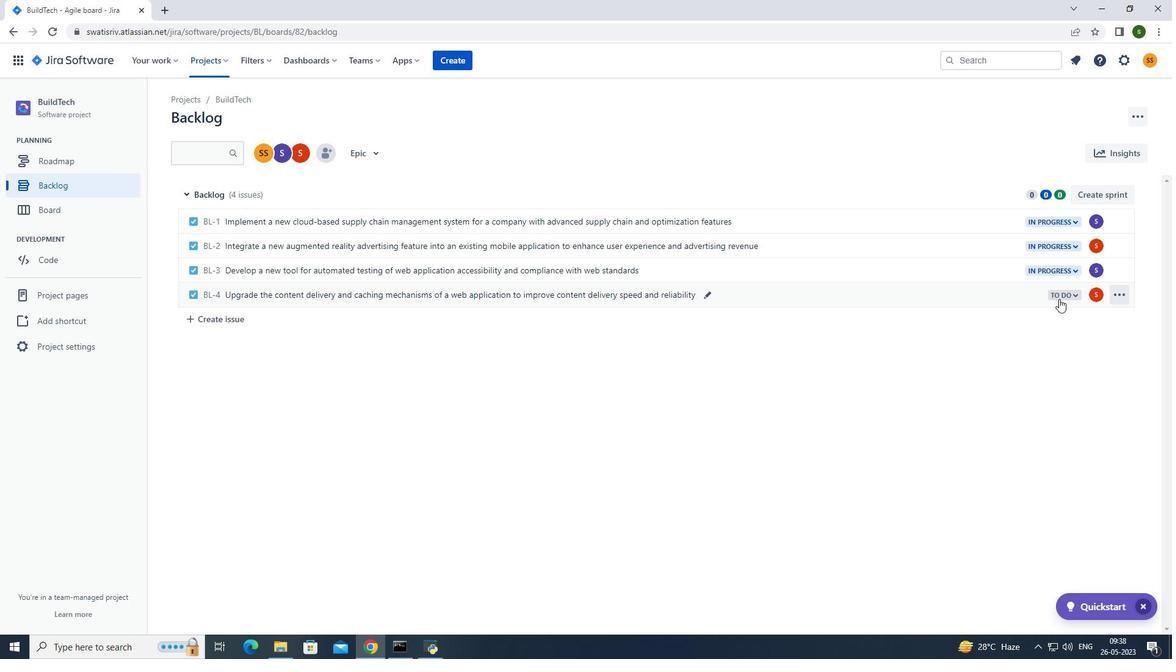 
Action: Mouse pressed left at (1060, 298)
Screenshot: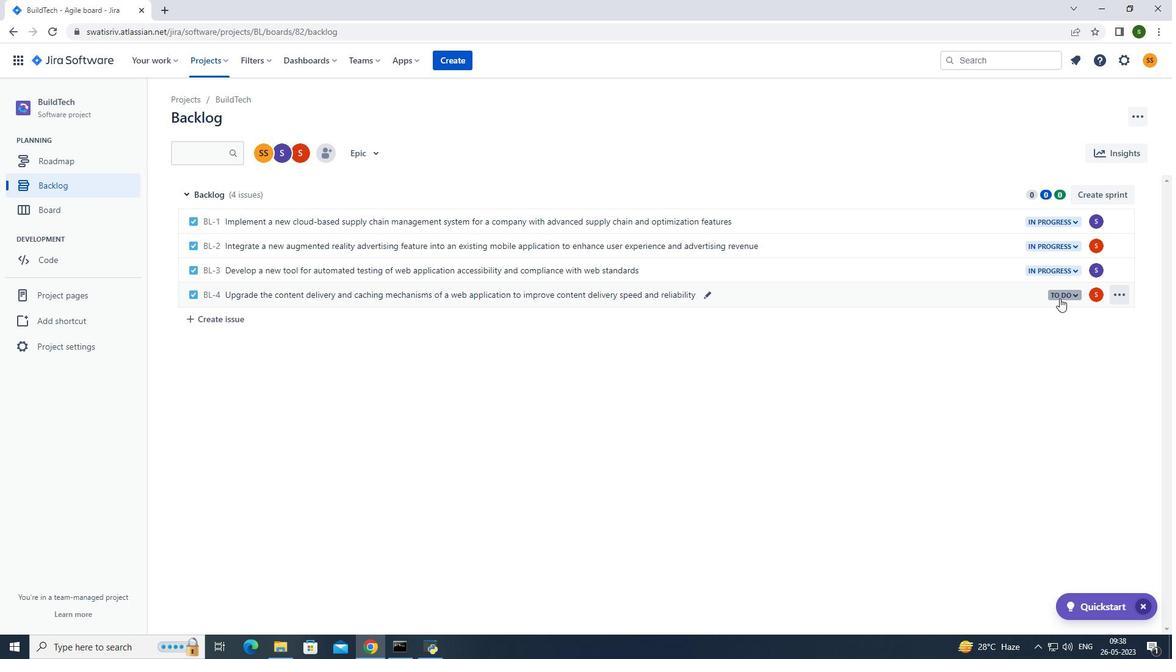 
Action: Mouse moved to (1025, 317)
Screenshot: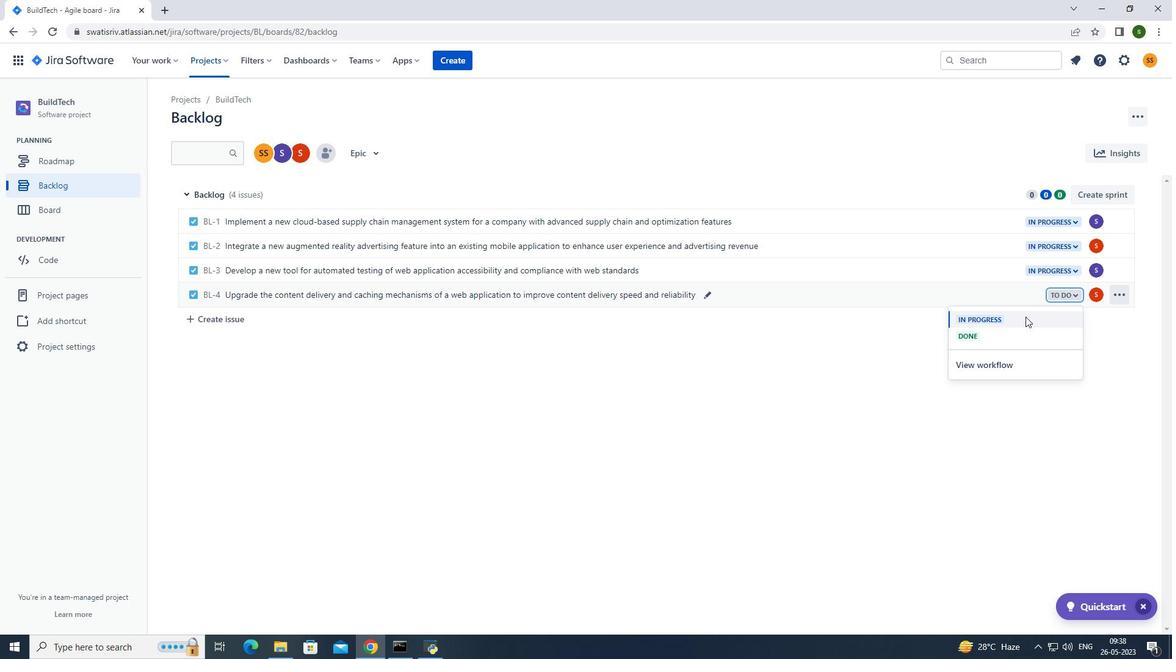 
Action: Mouse pressed left at (1025, 317)
Screenshot: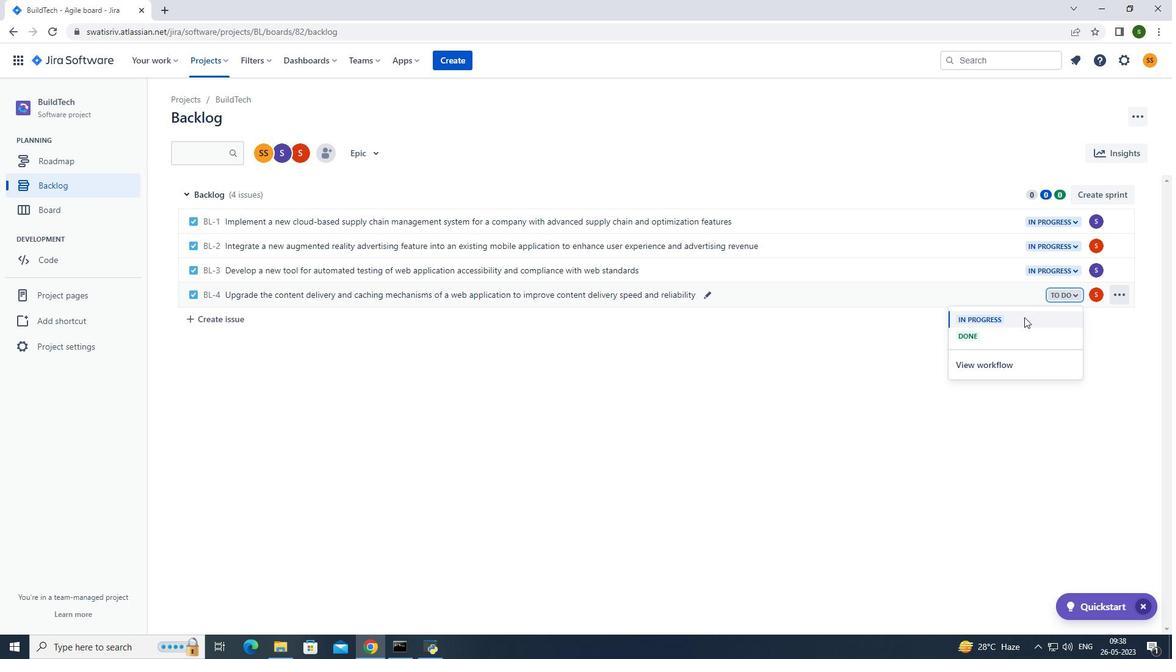 
Action: Mouse moved to (893, 387)
Screenshot: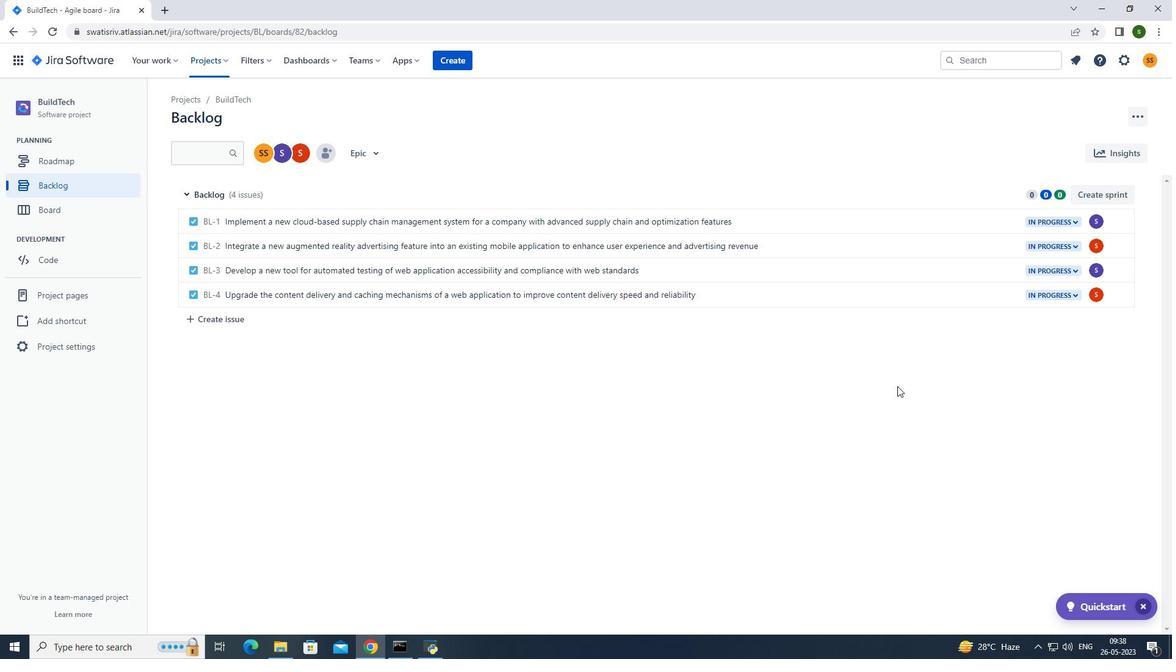 
